 Task: Open a blank sheet, save the file as 'qualification' Insert a table '2 by 3' In first column, add headers, 'Movie, Genre'. Under first header add  Inception, The Avengers. Under second header add  Thriller, Action. Change table style to  'Black '
Action: Mouse moved to (158, 213)
Screenshot: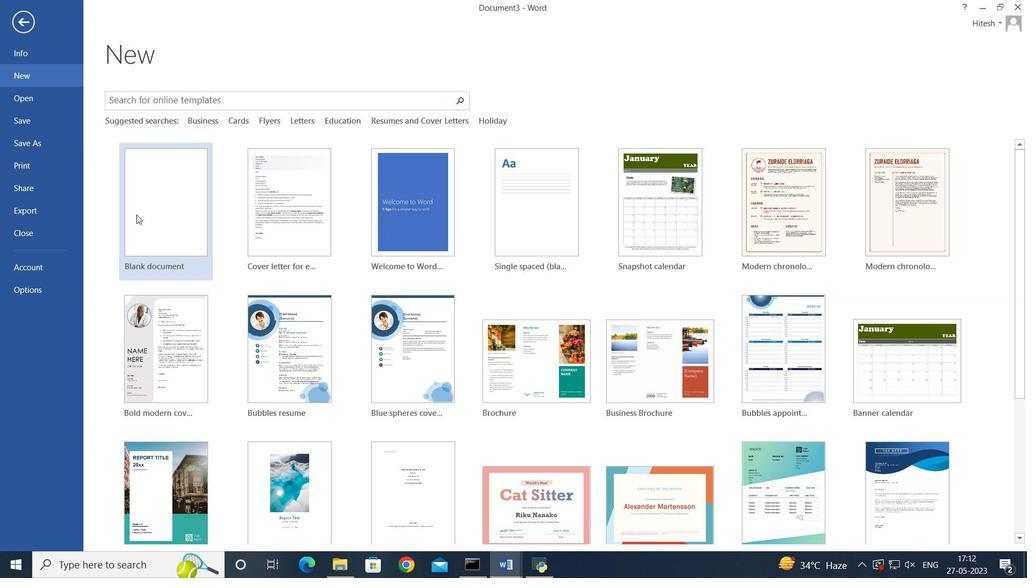 
Action: Mouse pressed left at (158, 213)
Screenshot: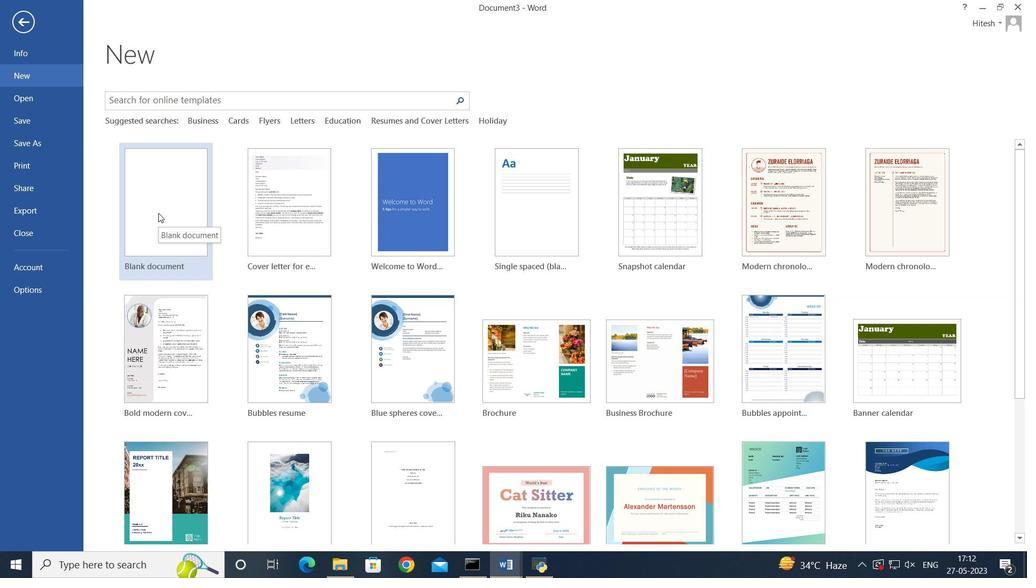 
Action: Mouse moved to (8, 20)
Screenshot: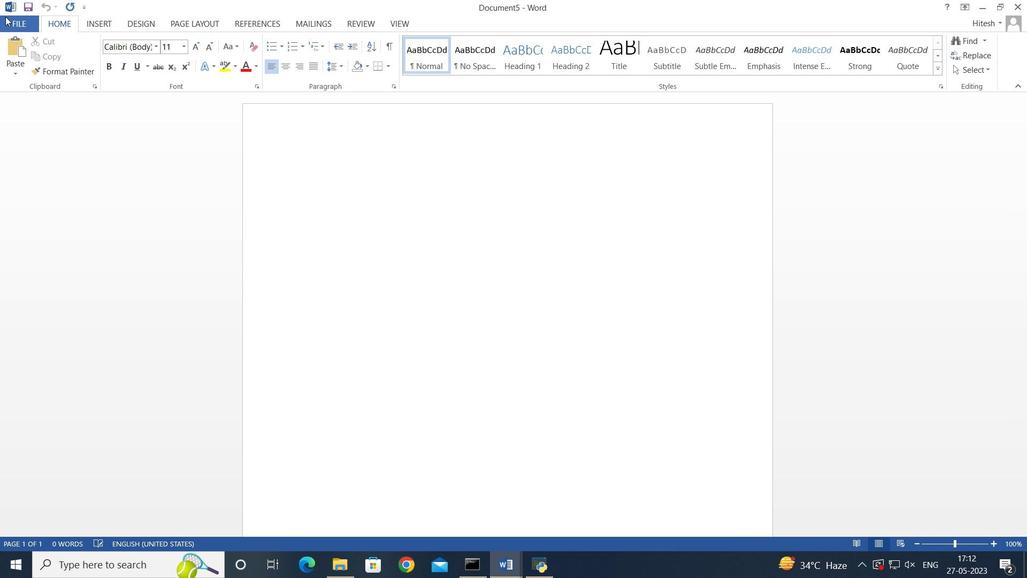 
Action: Mouse pressed left at (8, 20)
Screenshot: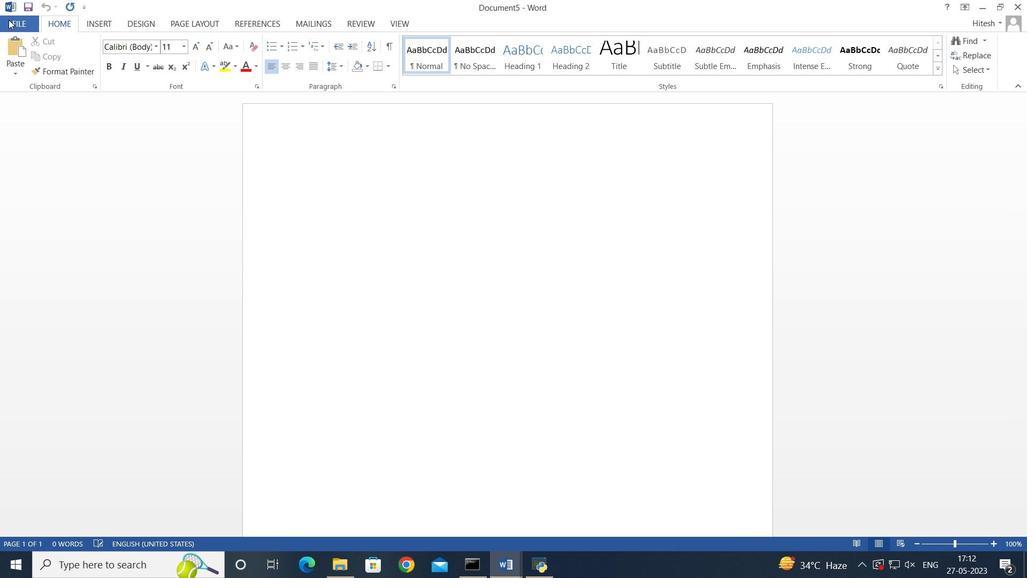 
Action: Mouse moved to (44, 128)
Screenshot: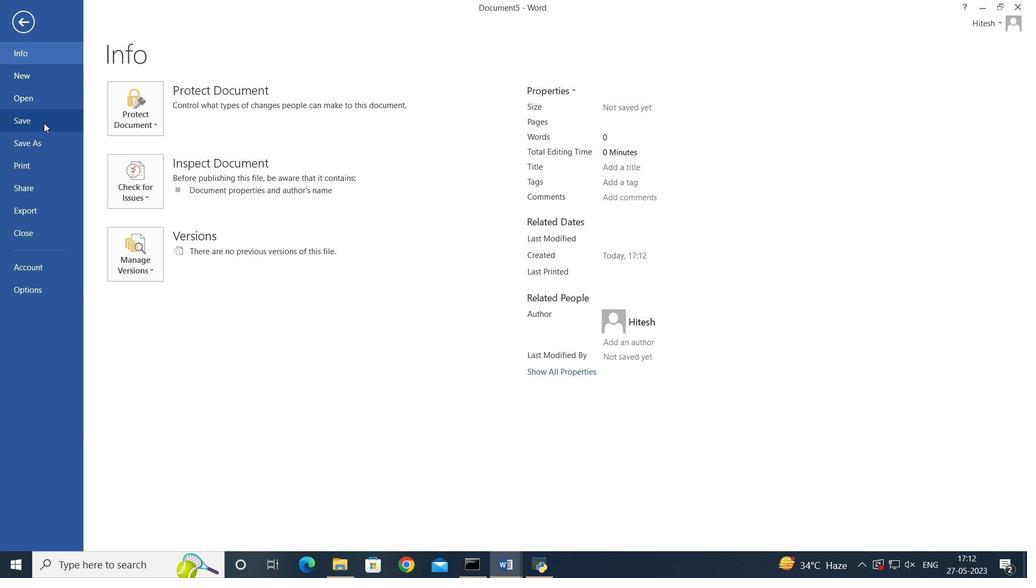 
Action: Mouse pressed left at (44, 128)
Screenshot: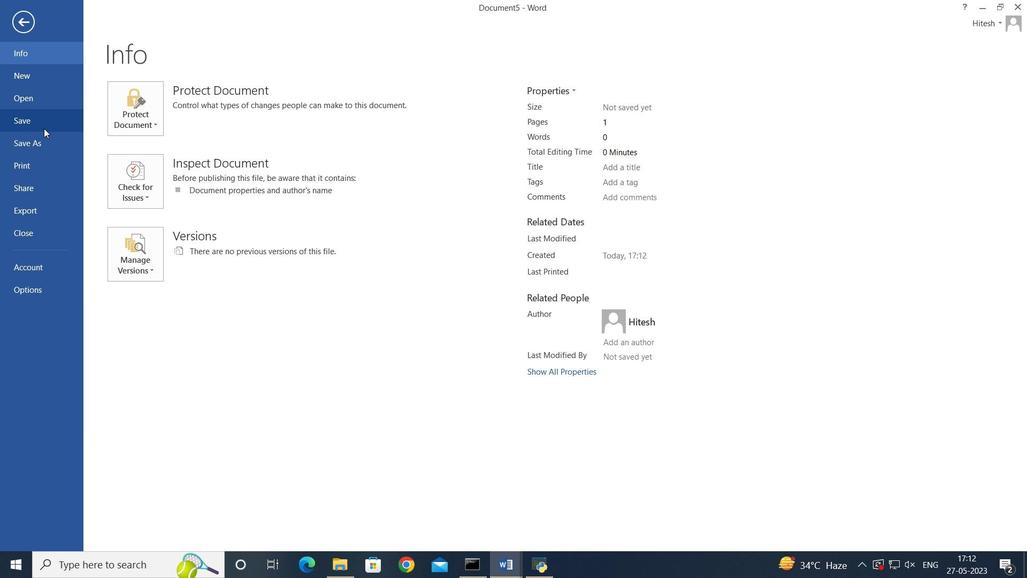 
Action: Mouse moved to (337, 137)
Screenshot: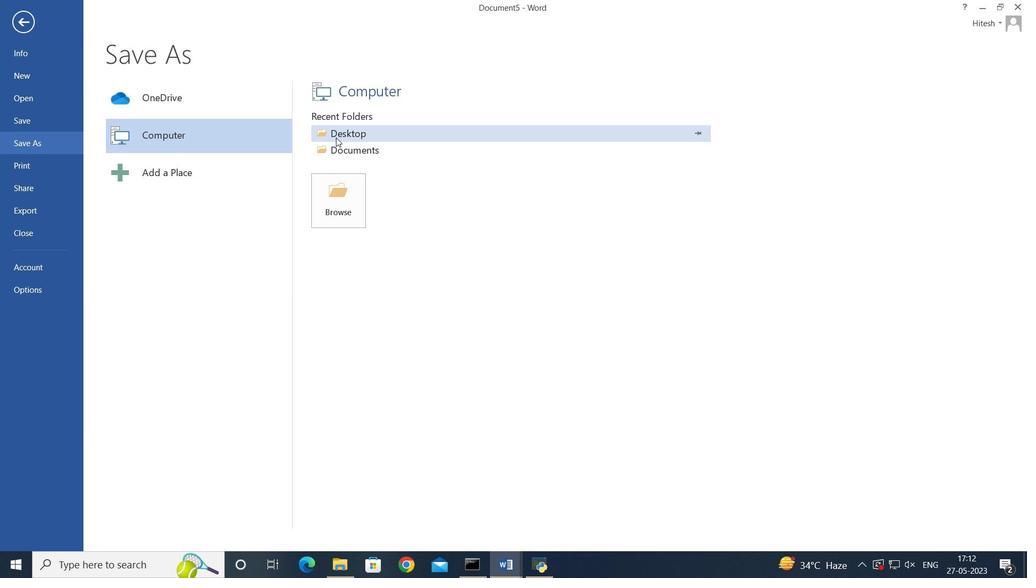 
Action: Mouse pressed left at (337, 137)
Screenshot: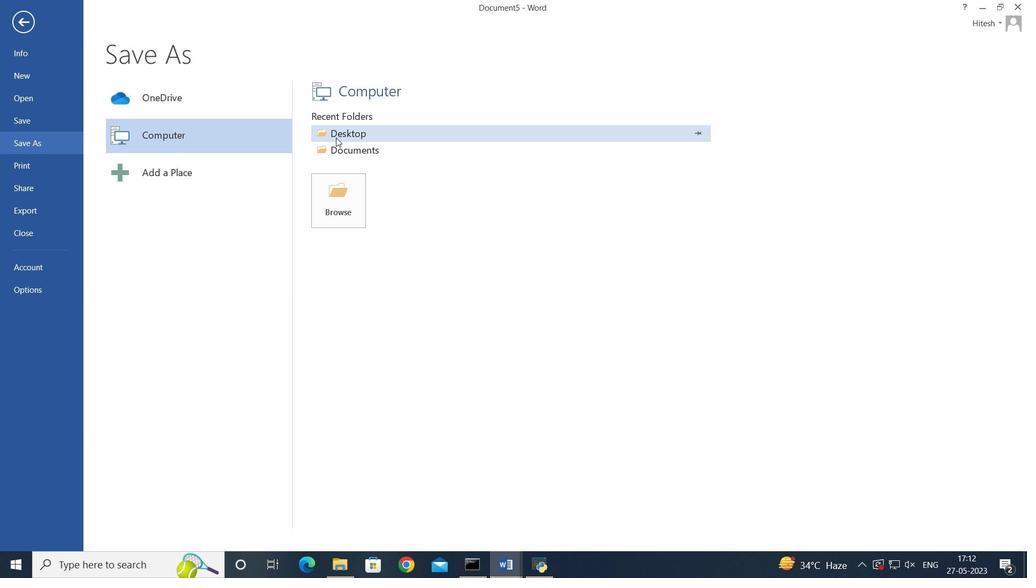 
Action: Mouse moved to (333, 226)
Screenshot: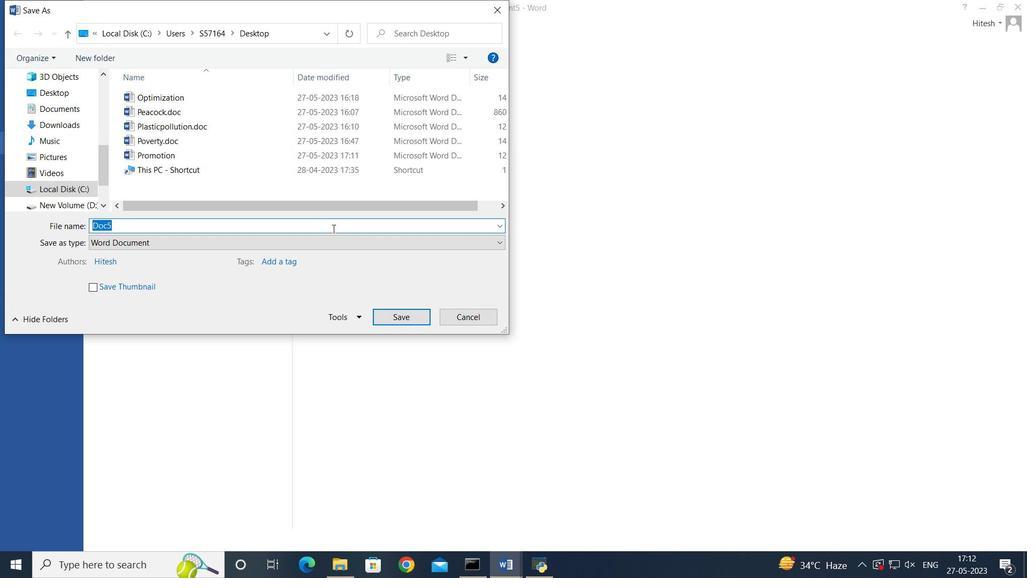 
Action: Mouse pressed left at (333, 226)
Screenshot: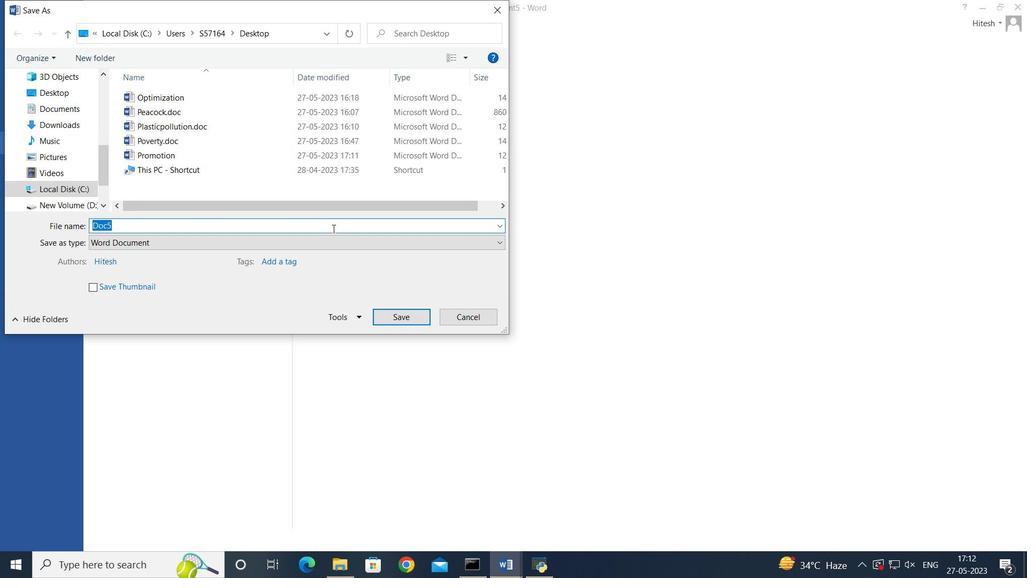
Action: Mouse moved to (333, 226)
Screenshot: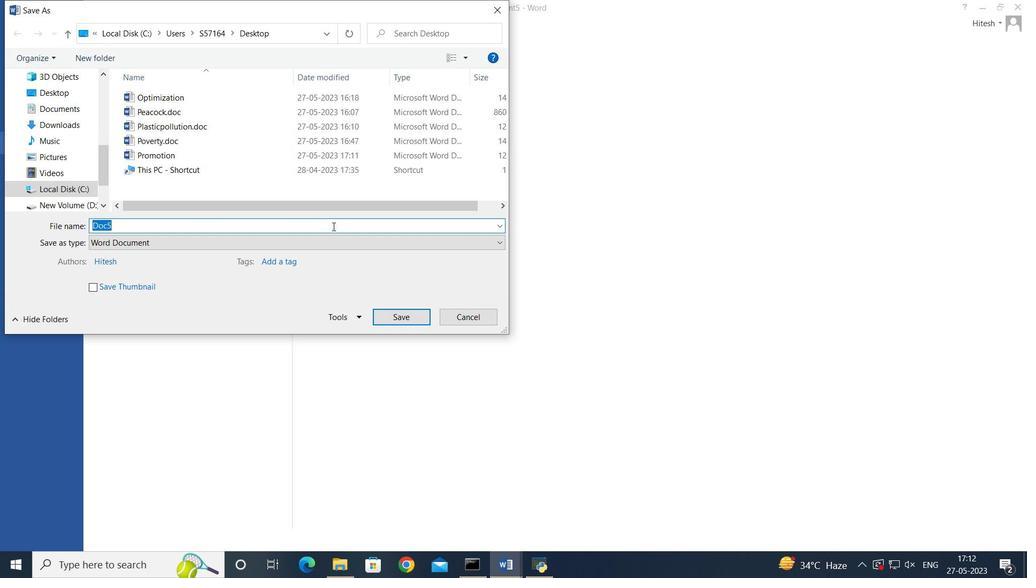 
Action: Key pressed <Key.backspace><Key.backspace><Key.backspace><Key.backspace><Key.backspace><Key.backspace><Key.backspace><Key.backspace><Key.shift>Qualification<Key.space><Key.enter>
Screenshot: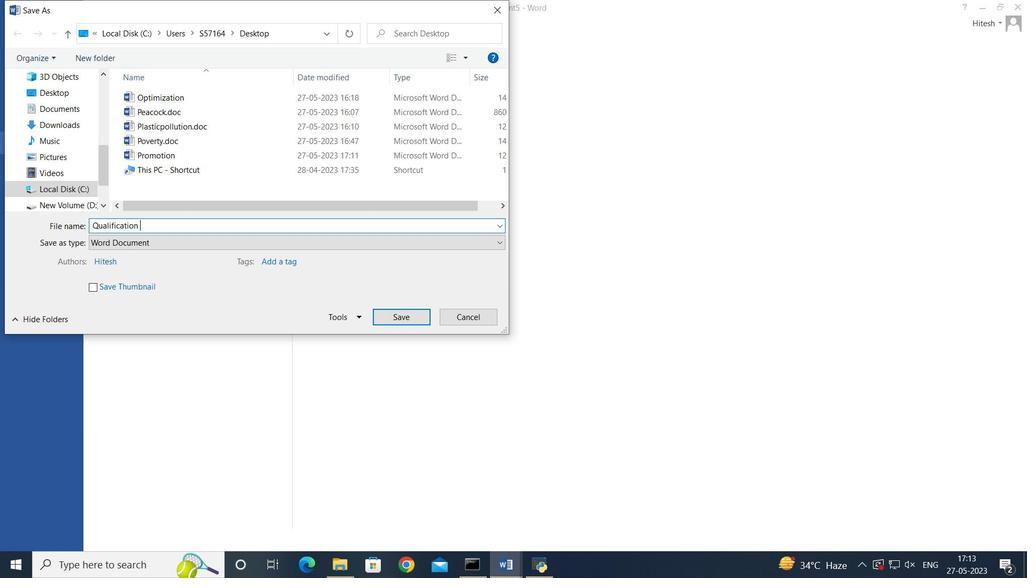 
Action: Mouse moved to (94, 20)
Screenshot: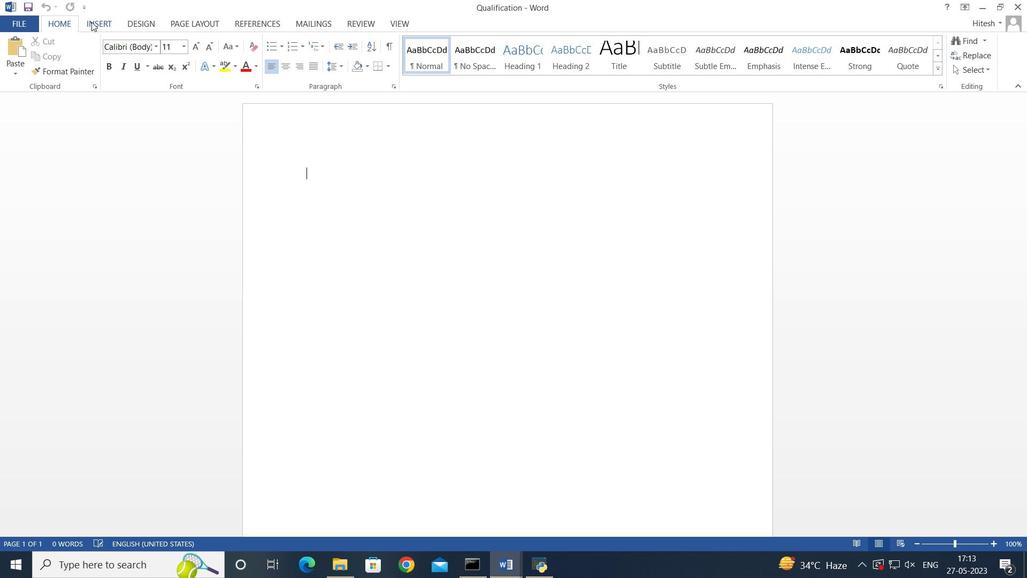 
Action: Mouse pressed left at (94, 20)
Screenshot: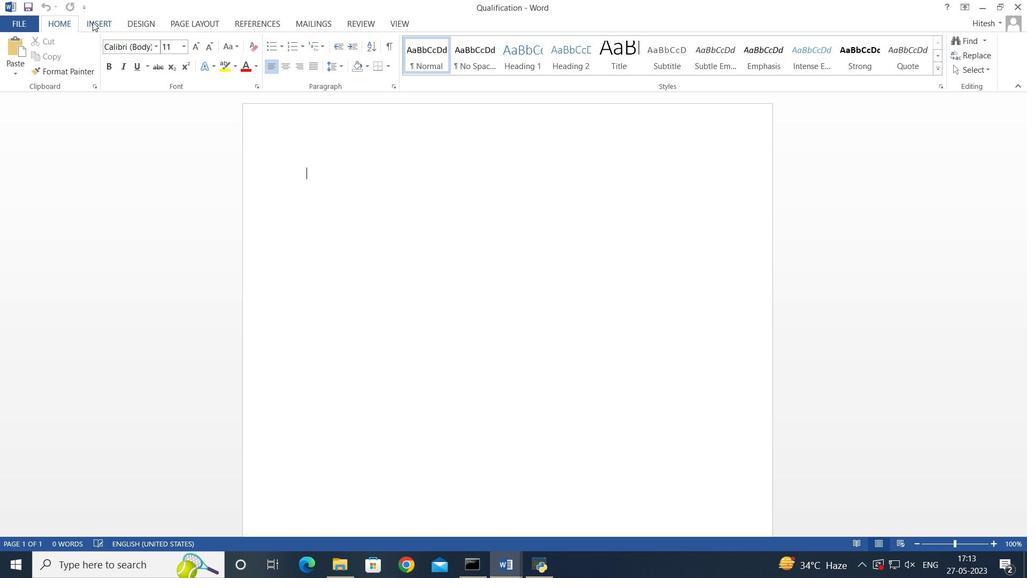
Action: Mouse moved to (103, 70)
Screenshot: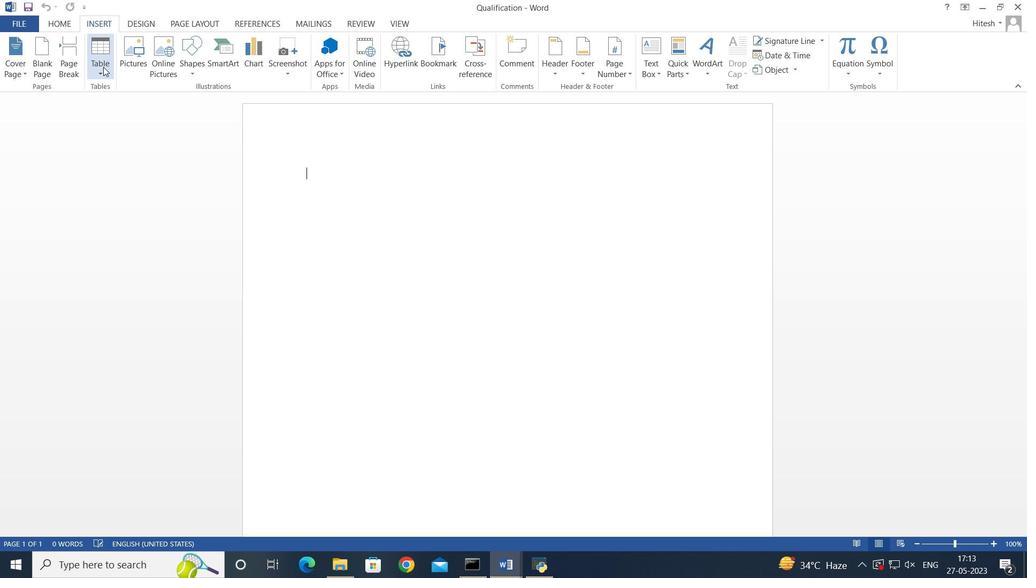 
Action: Mouse pressed left at (103, 70)
Screenshot: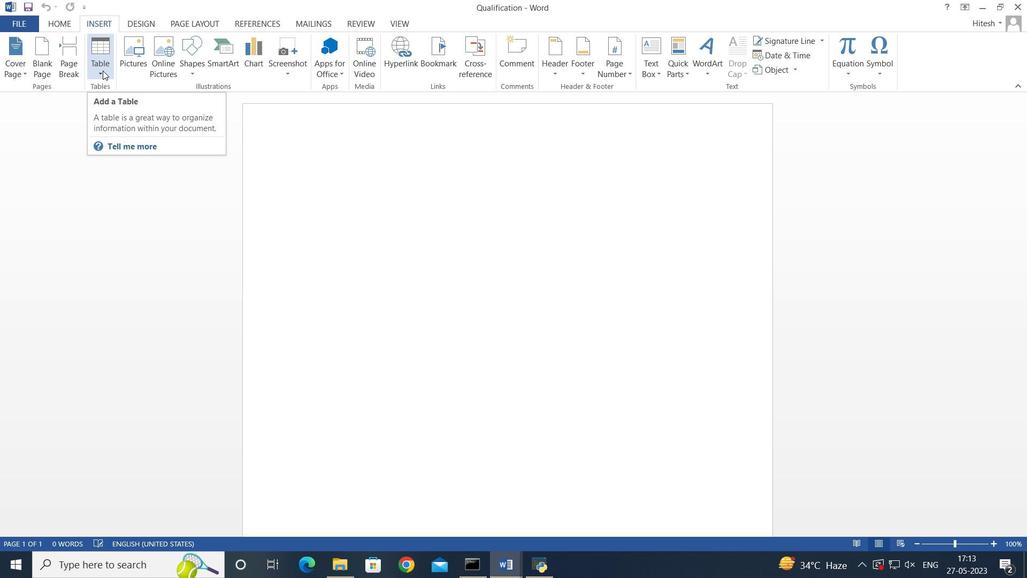 
Action: Mouse moved to (109, 136)
Screenshot: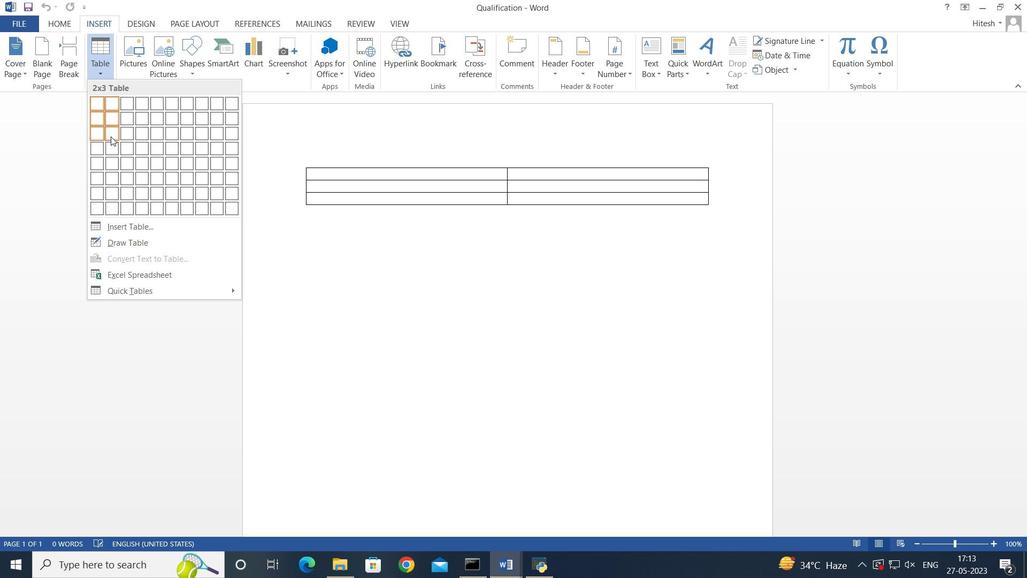 
Action: Mouse pressed left at (109, 136)
Screenshot: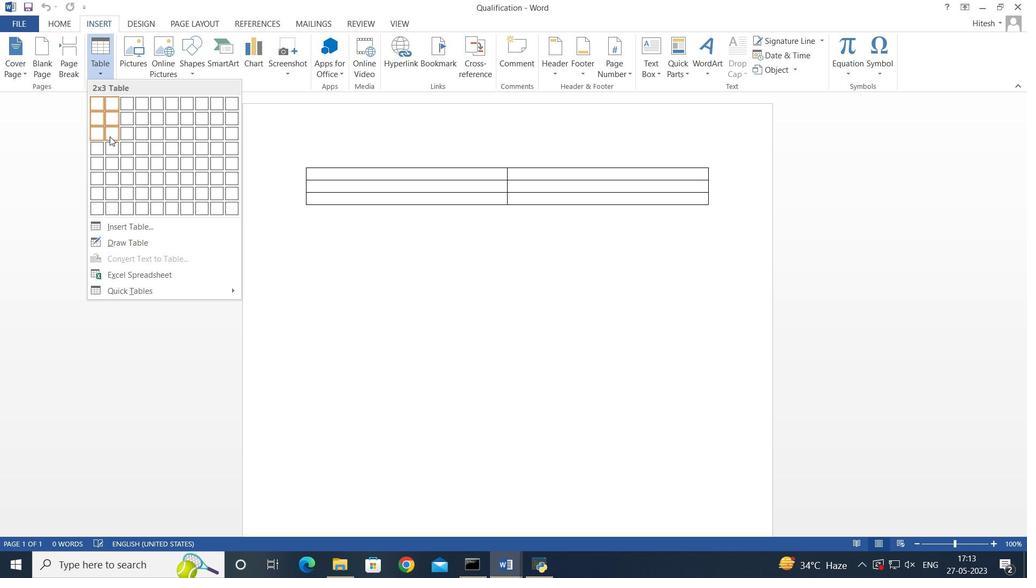 
Action: Mouse moved to (336, 257)
Screenshot: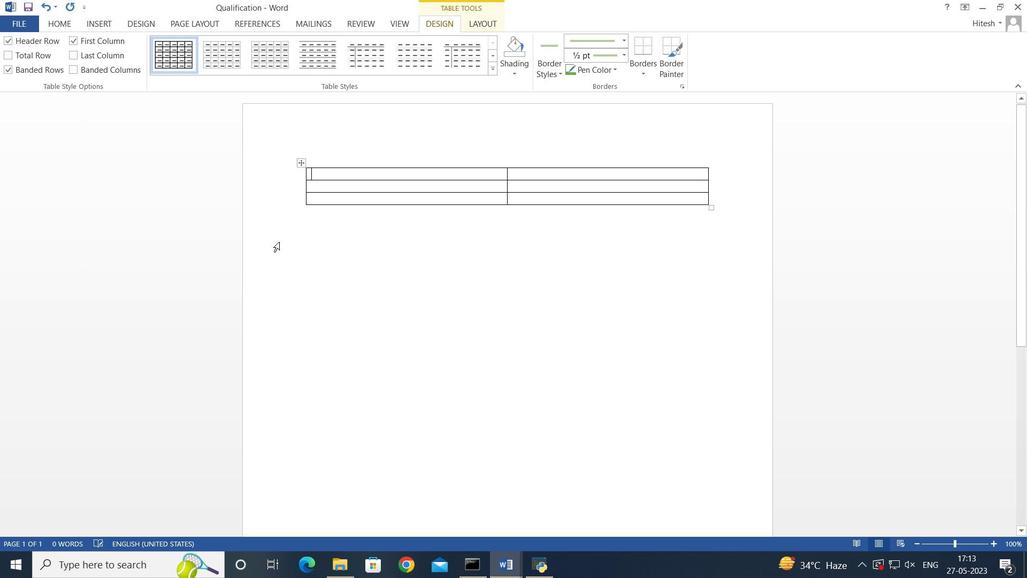 
Action: Mouse pressed left at (336, 257)
Screenshot: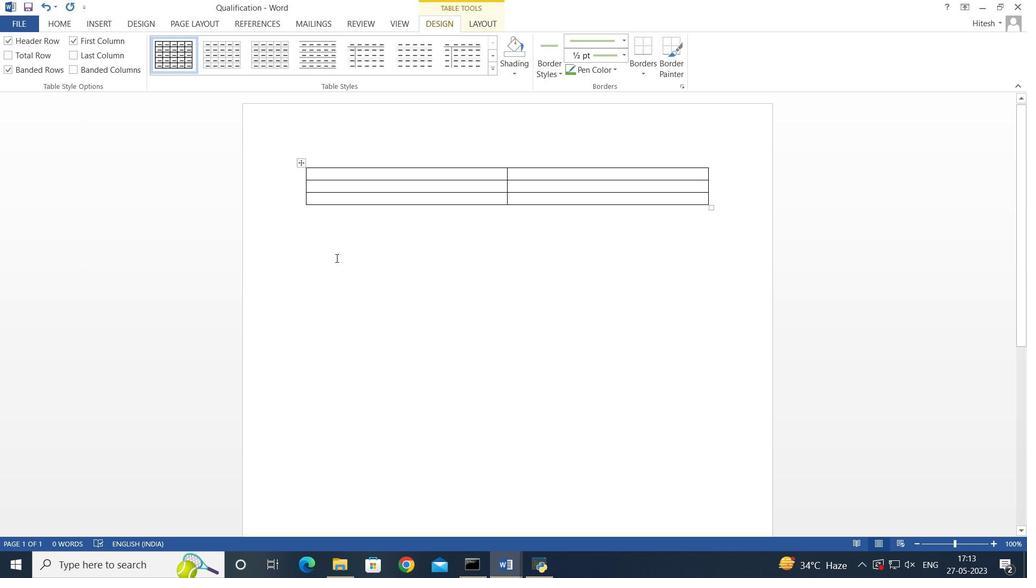 
Action: Mouse moved to (353, 175)
Screenshot: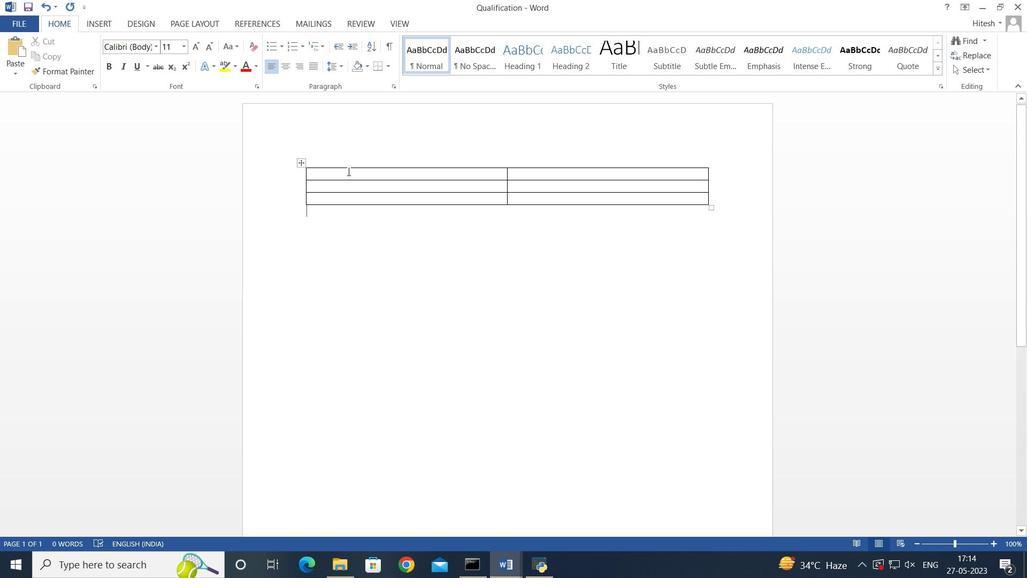 
Action: Mouse pressed left at (353, 175)
Screenshot: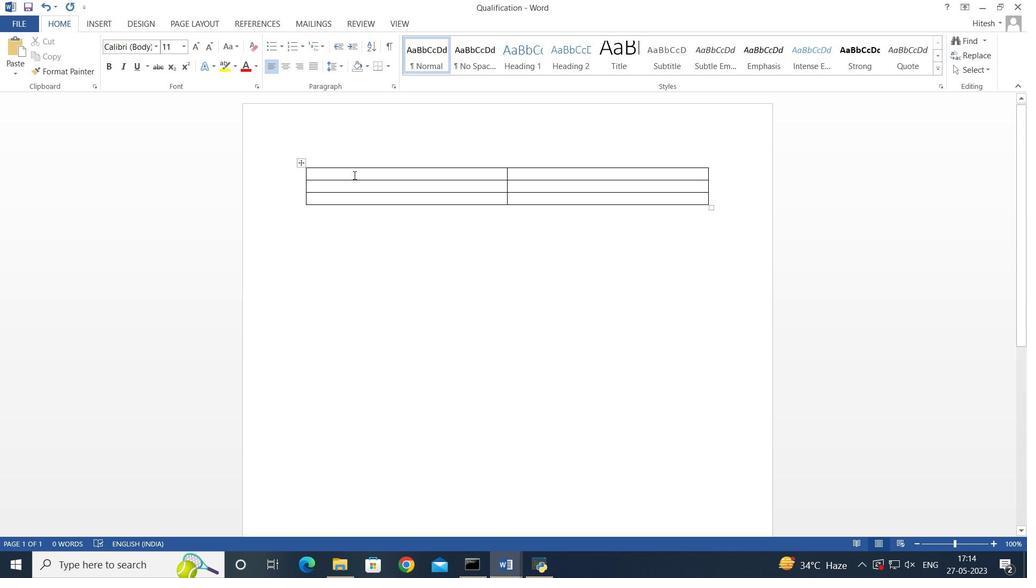 
Action: Key pressed <Key.shift>Movie<Key.space>
Screenshot: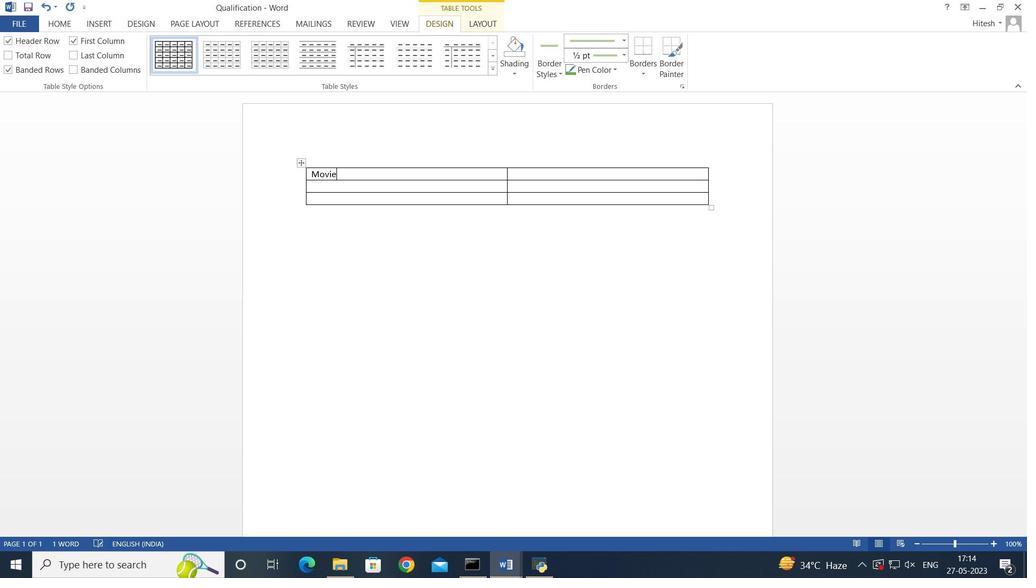
Action: Mouse moved to (389, 186)
Screenshot: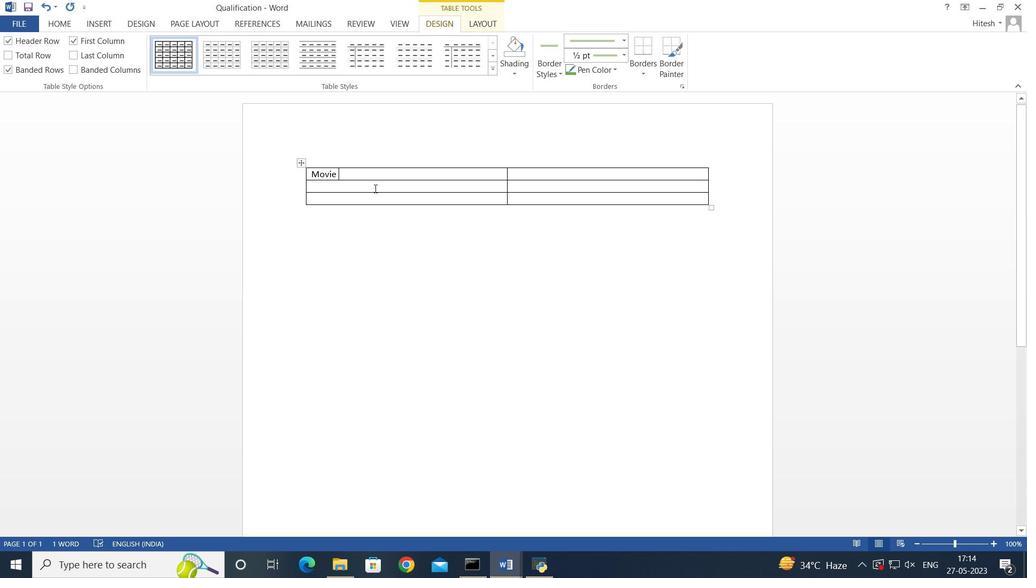 
Action: Mouse pressed left at (389, 186)
Screenshot: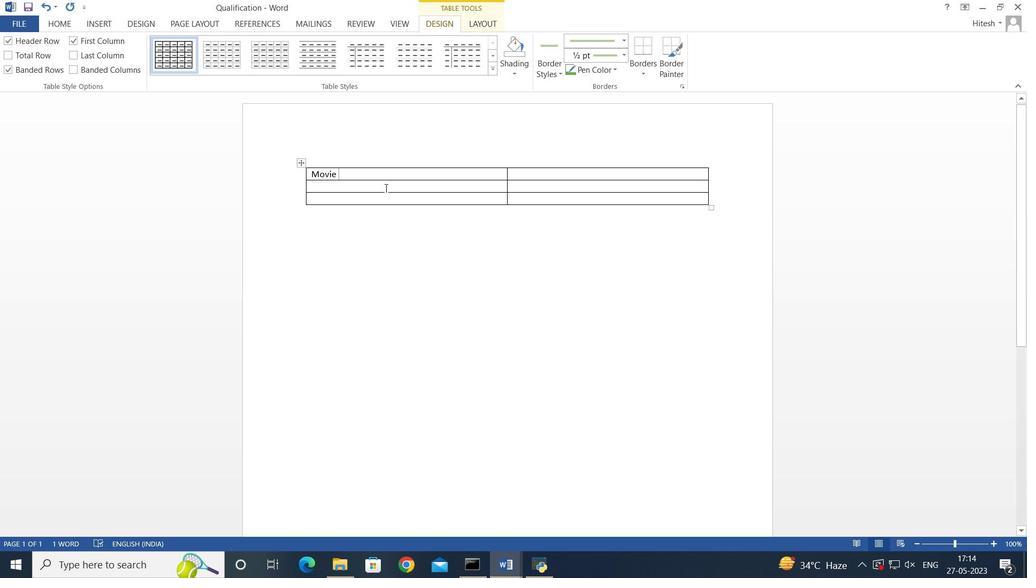 
Action: Mouse moved to (383, 198)
Screenshot: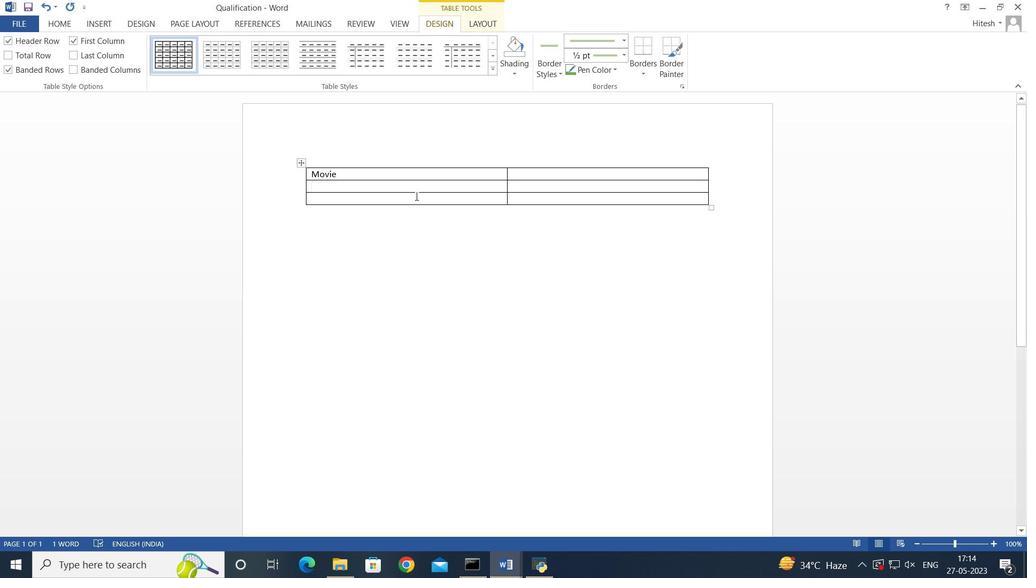 
Action: Mouse pressed left at (383, 198)
Screenshot: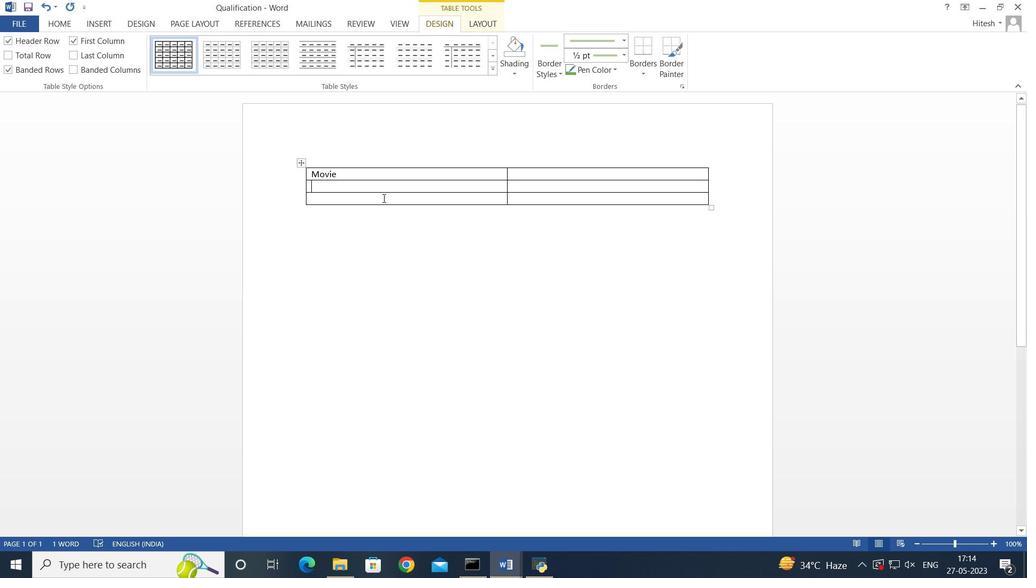 
Action: Mouse moved to (362, 186)
Screenshot: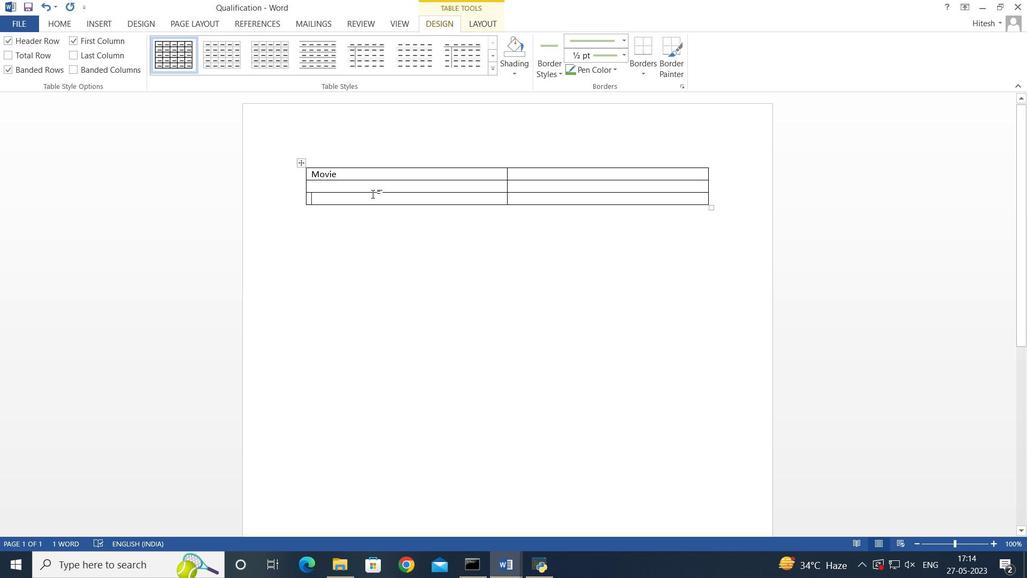
Action: Mouse pressed left at (362, 186)
Screenshot: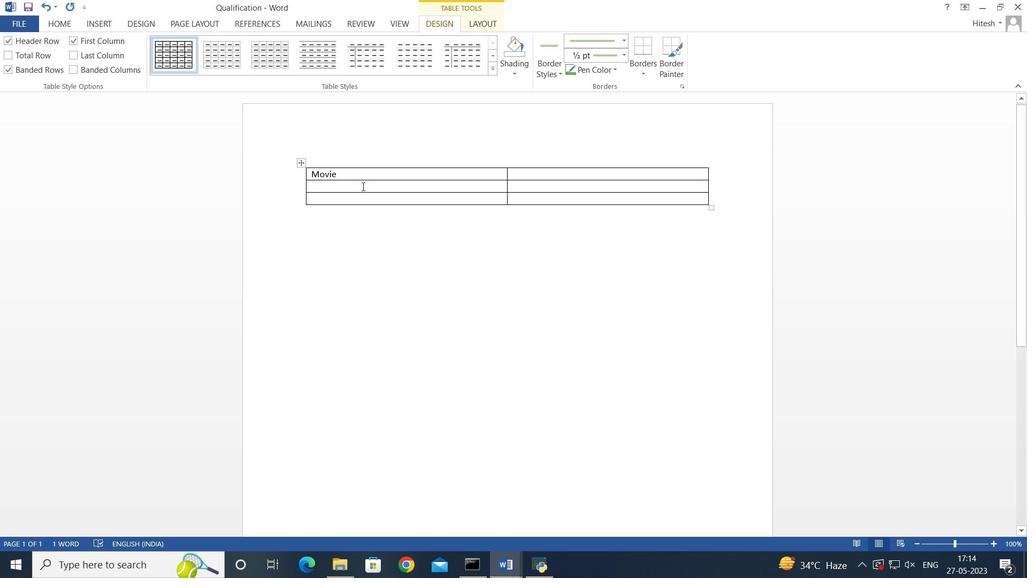 
Action: Mouse moved to (365, 168)
Screenshot: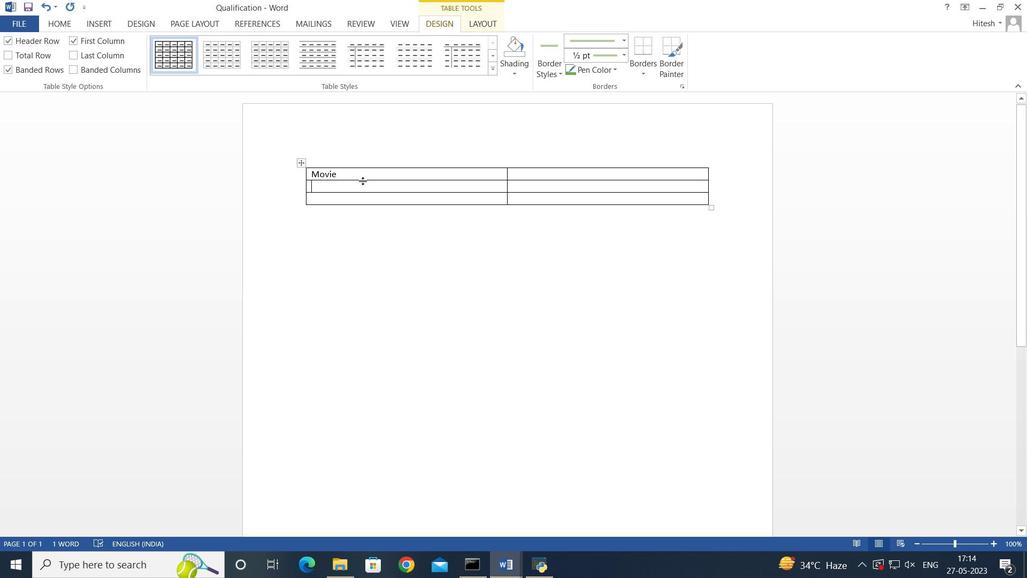 
Action: Mouse pressed left at (365, 168)
Screenshot: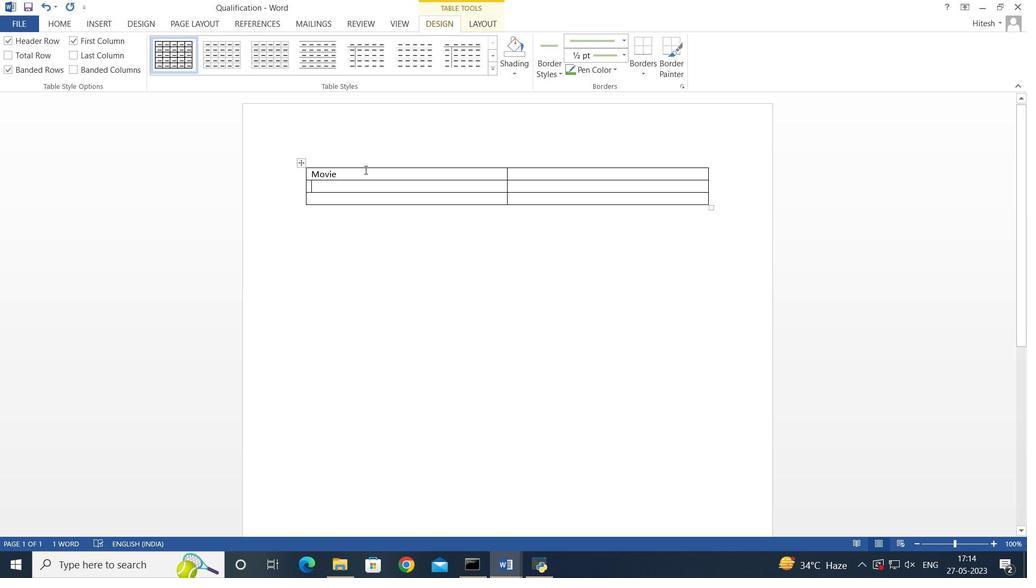 
Action: Mouse moved to (363, 244)
Screenshot: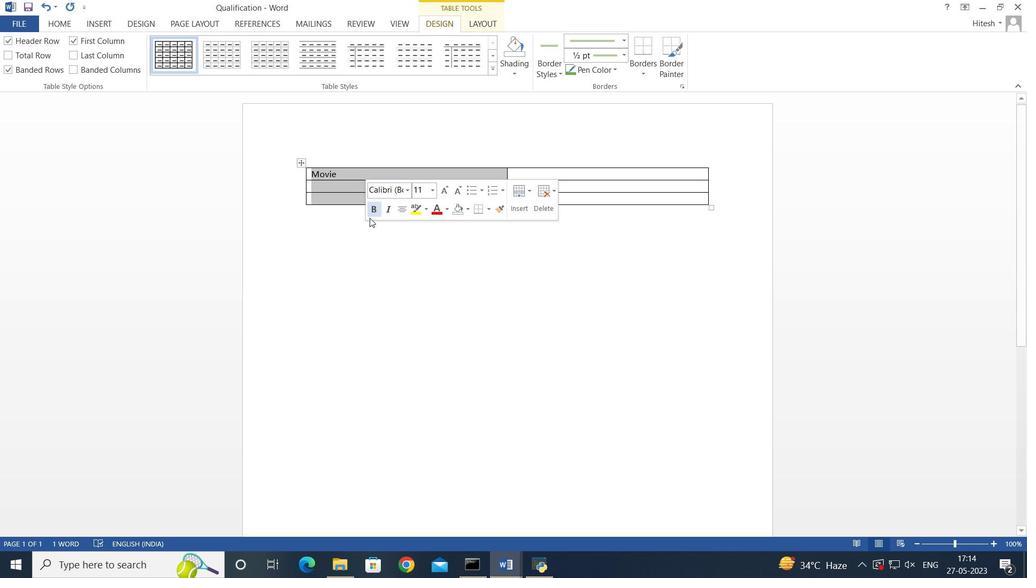 
Action: Mouse pressed left at (363, 244)
Screenshot: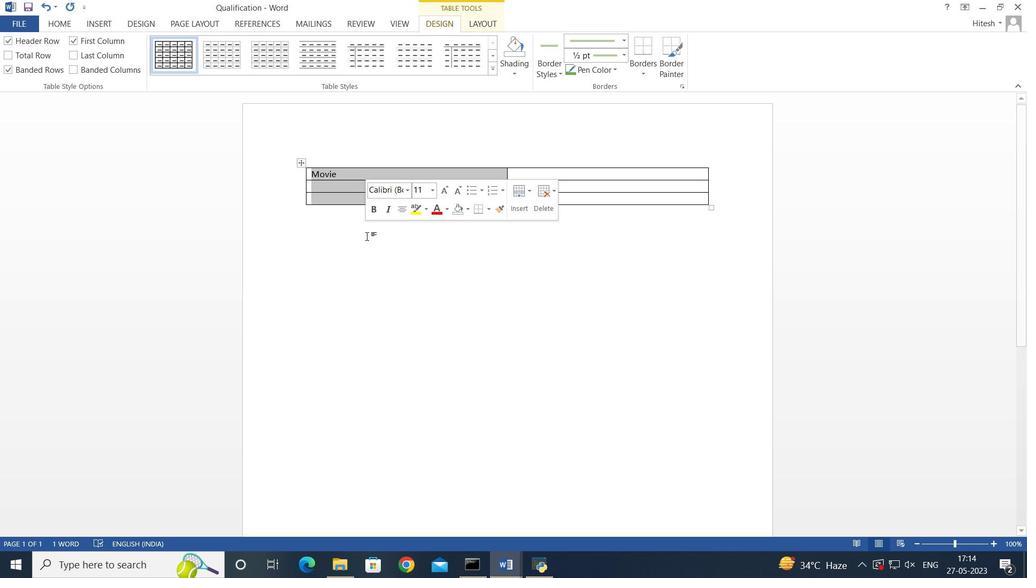 
Action: Mouse moved to (358, 174)
Screenshot: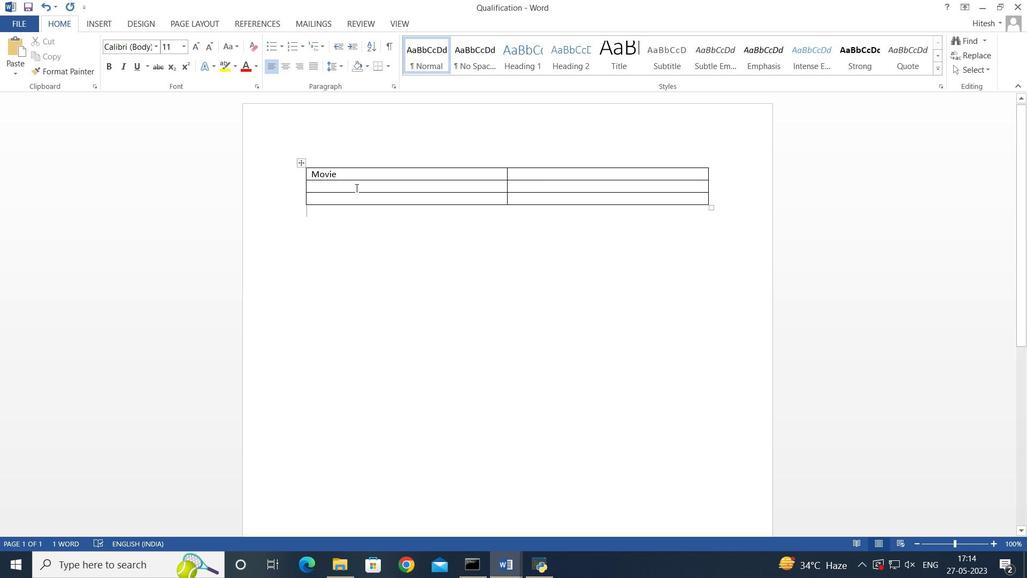 
Action: Mouse pressed left at (358, 174)
Screenshot: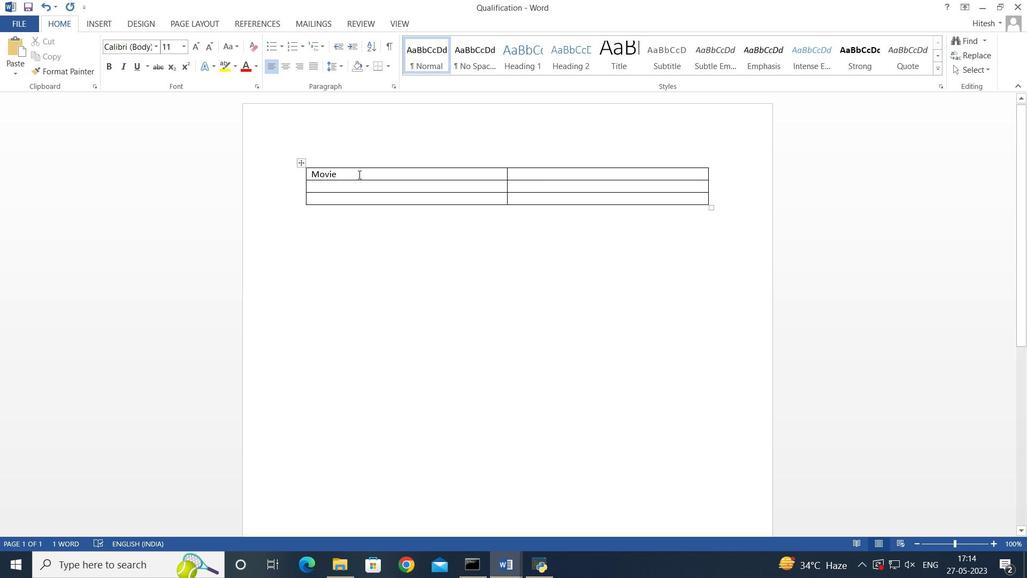 
Action: Key pressed <Key.backspace>,<Key.space><Key.shift><Key.shift>Genre<Key.space>
Screenshot: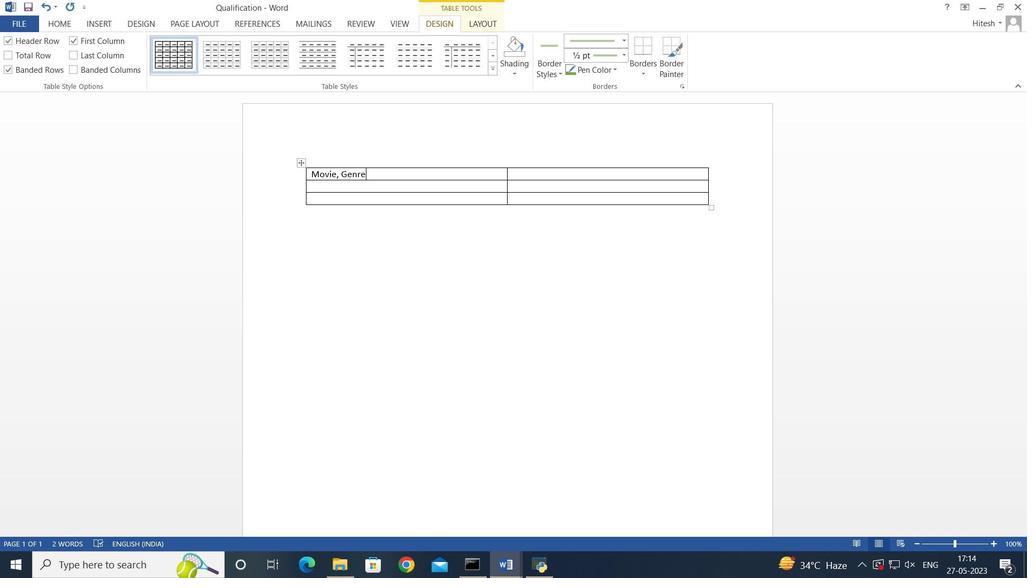 
Action: Mouse moved to (360, 180)
Screenshot: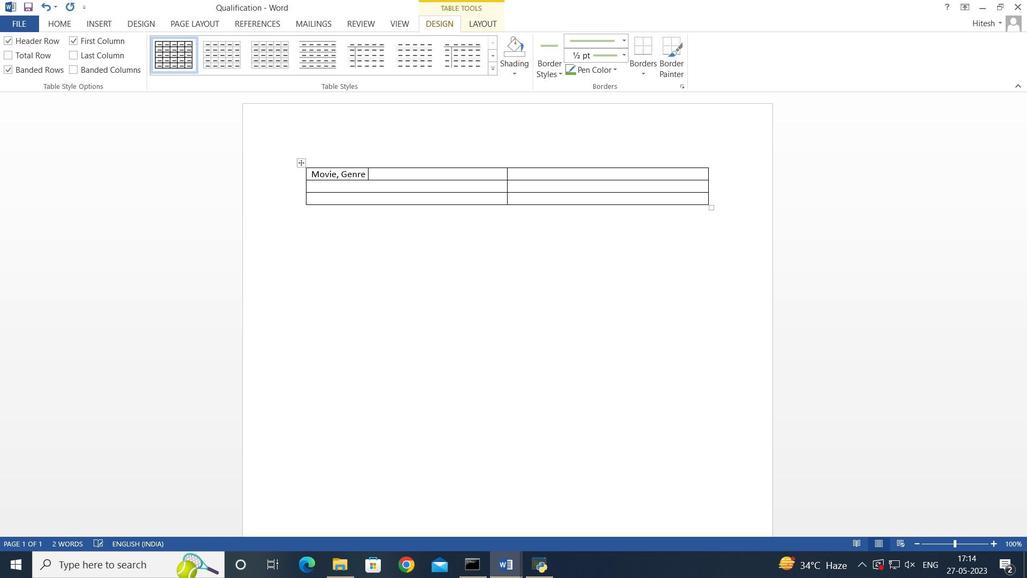 
Action: Mouse pressed left at (360, 180)
Screenshot: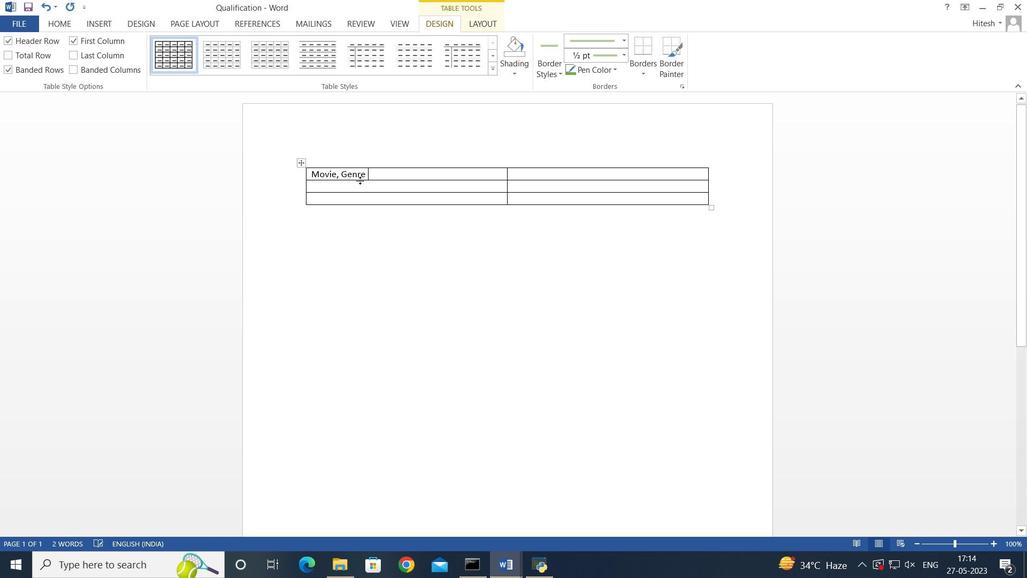 
Action: Mouse moved to (365, 183)
Screenshot: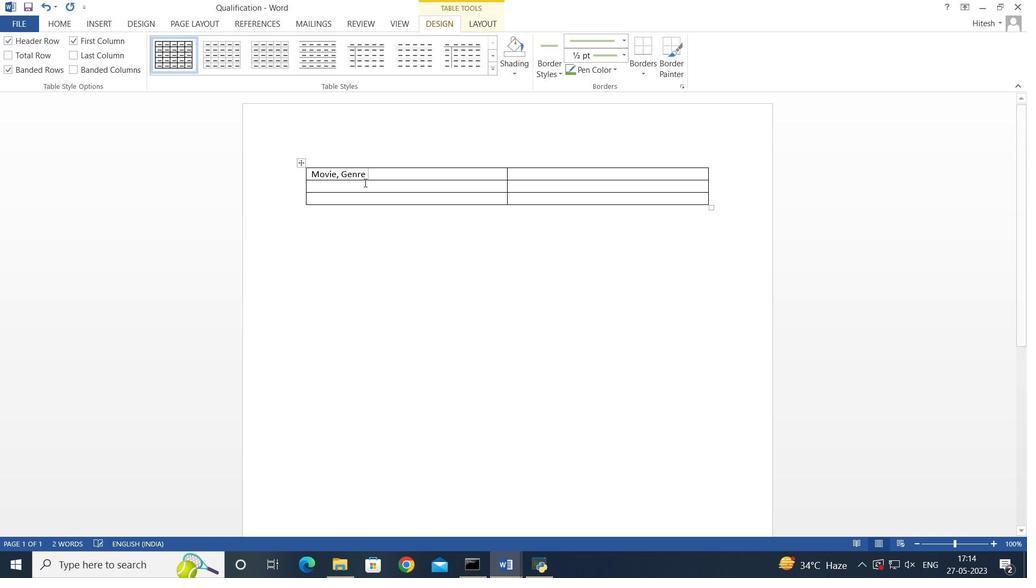 
Action: Mouse pressed left at (365, 183)
Screenshot: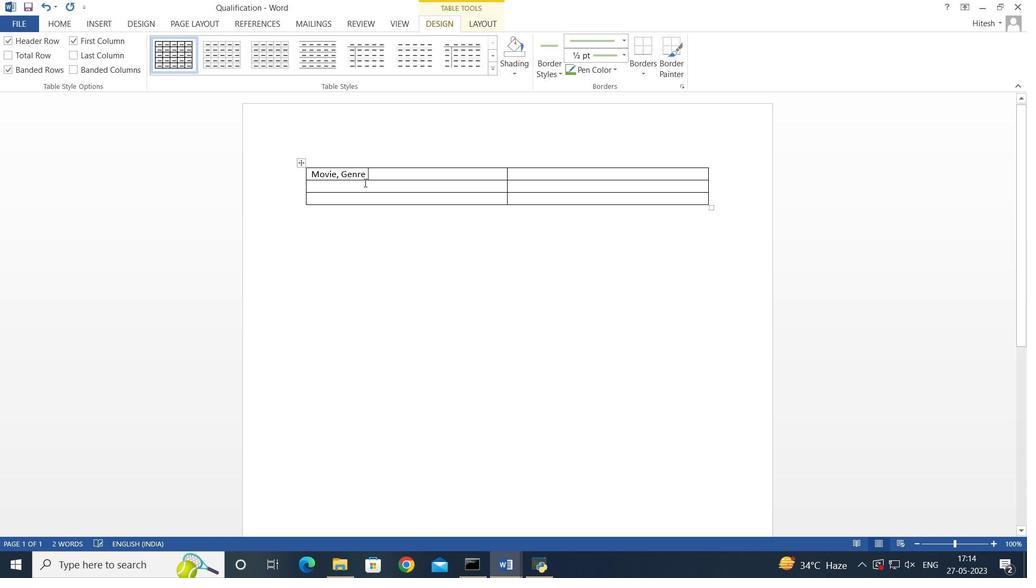 
Action: Mouse moved to (365, 186)
Screenshot: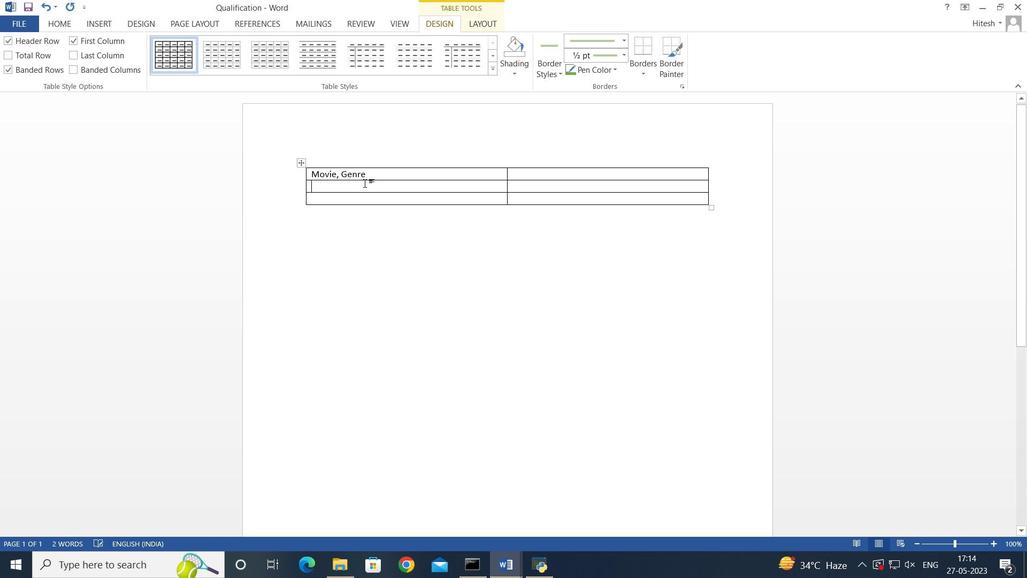 
Action: Key pressed <Key.shift>Inception<Key.backspace><Key.backspace><Key.backspace><Key.backspace><Key.backspace><Key.backspace><Key.backspace>
Screenshot: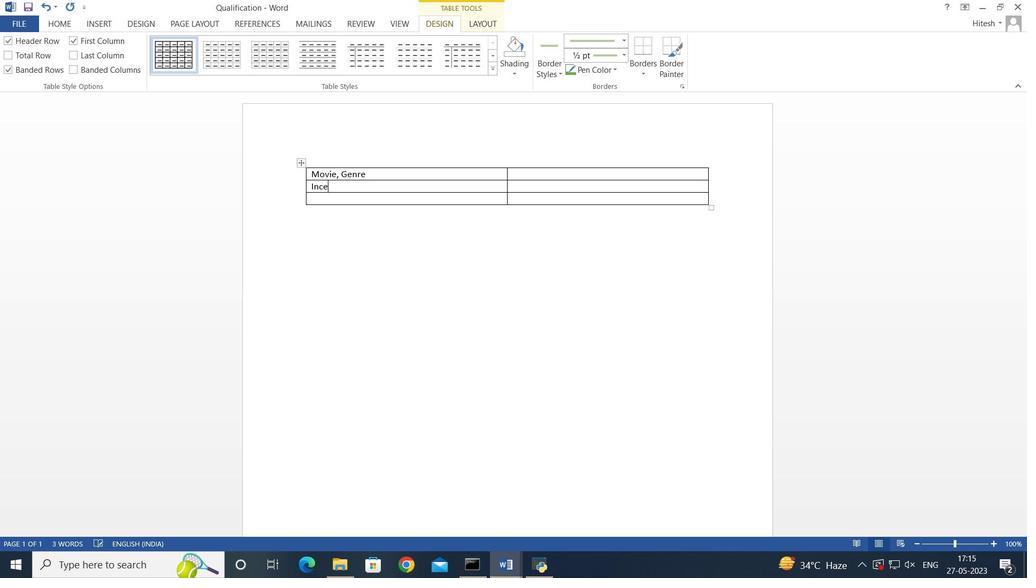 
Action: Mouse moved to (353, 185)
Screenshot: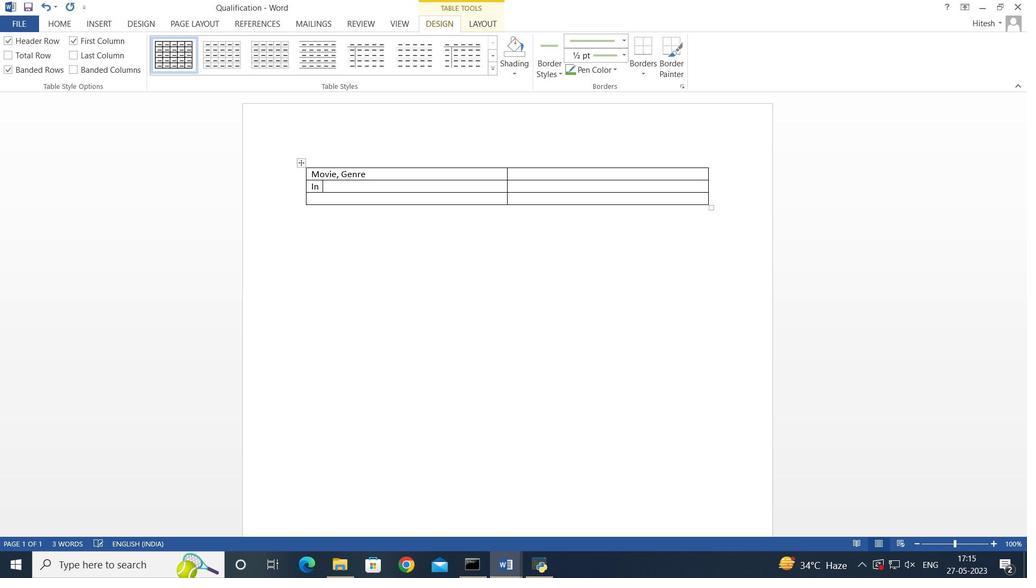 
Action: Key pressed <Key.backspace>
Screenshot: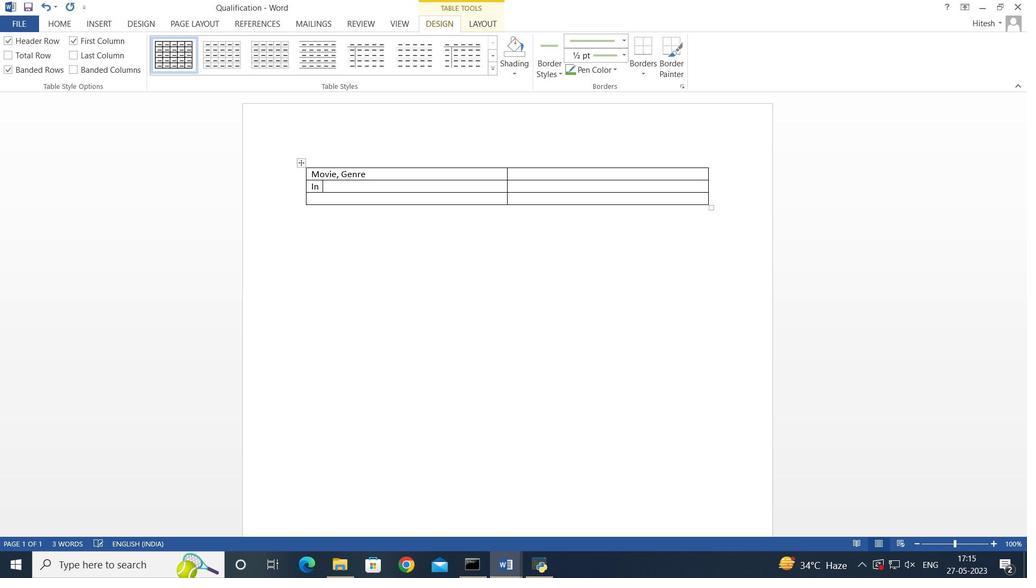 
Action: Mouse moved to (378, 173)
Screenshot: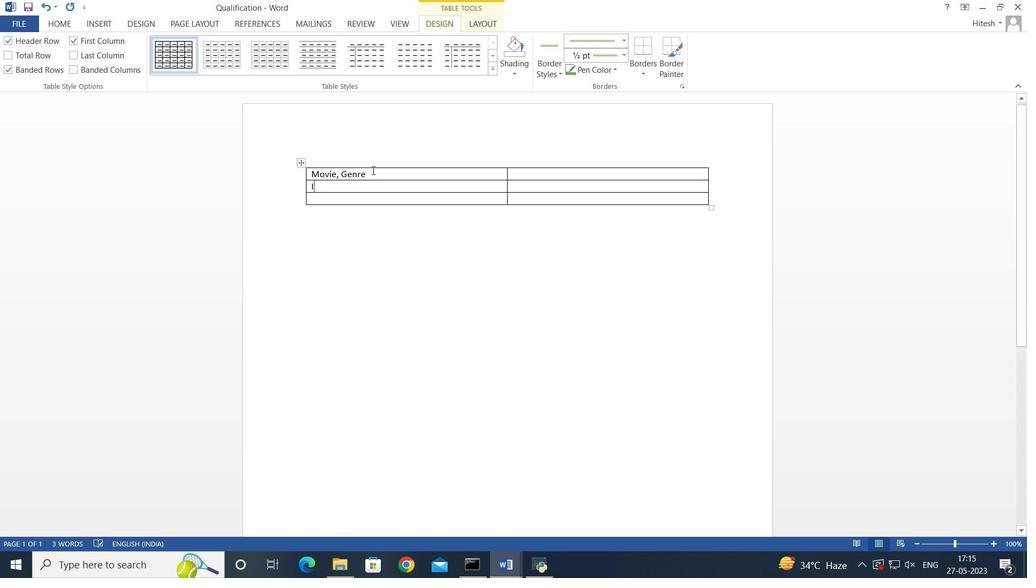 
Action: Mouse pressed left at (378, 173)
Screenshot: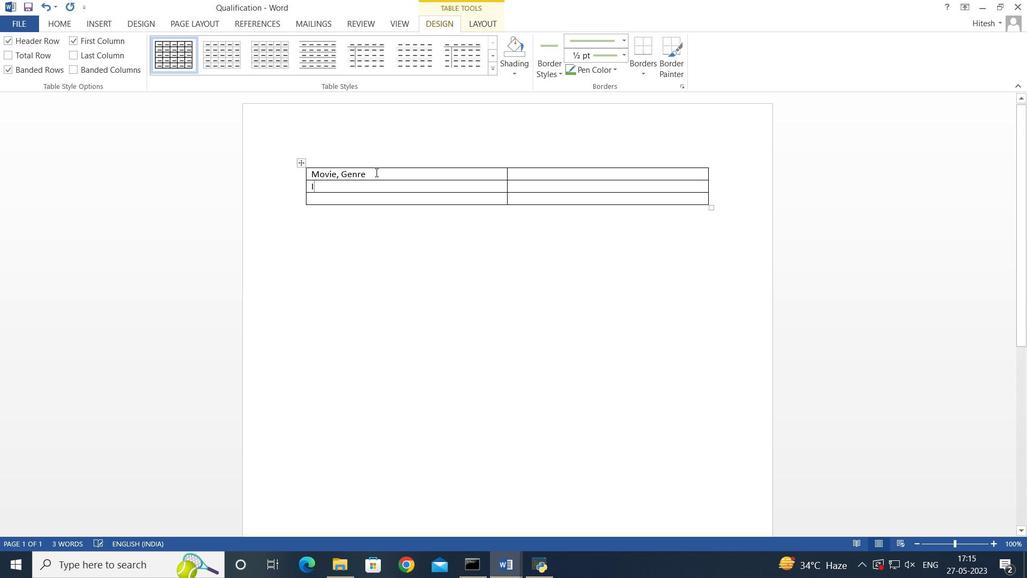 
Action: Mouse moved to (378, 173)
Screenshot: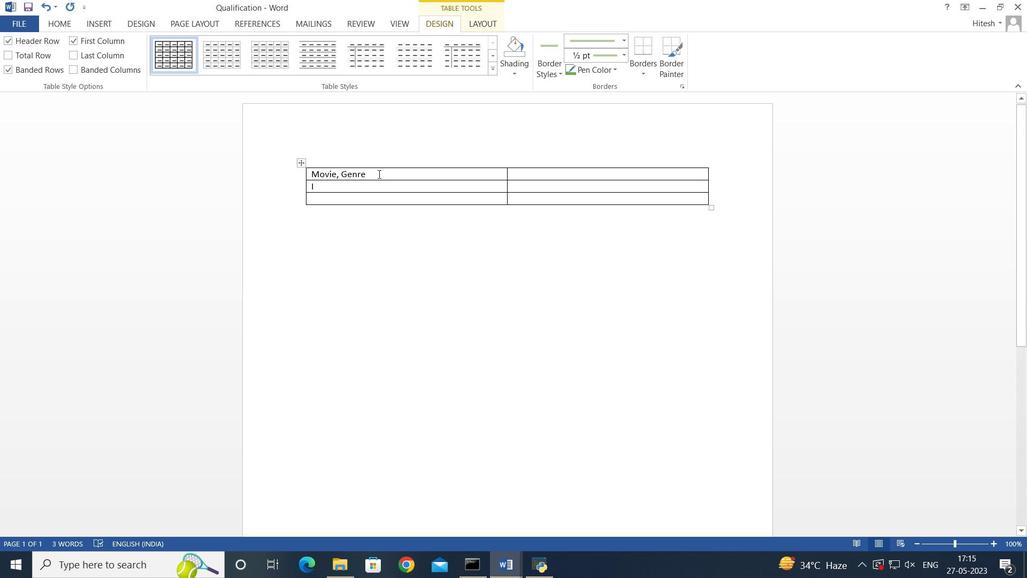 
Action: Key pressed <Key.backspace><Key.backspace><Key.backspace><Key.backspace><Key.backspace><Key.backspace><Key.backspace><Key.backspace>
Screenshot: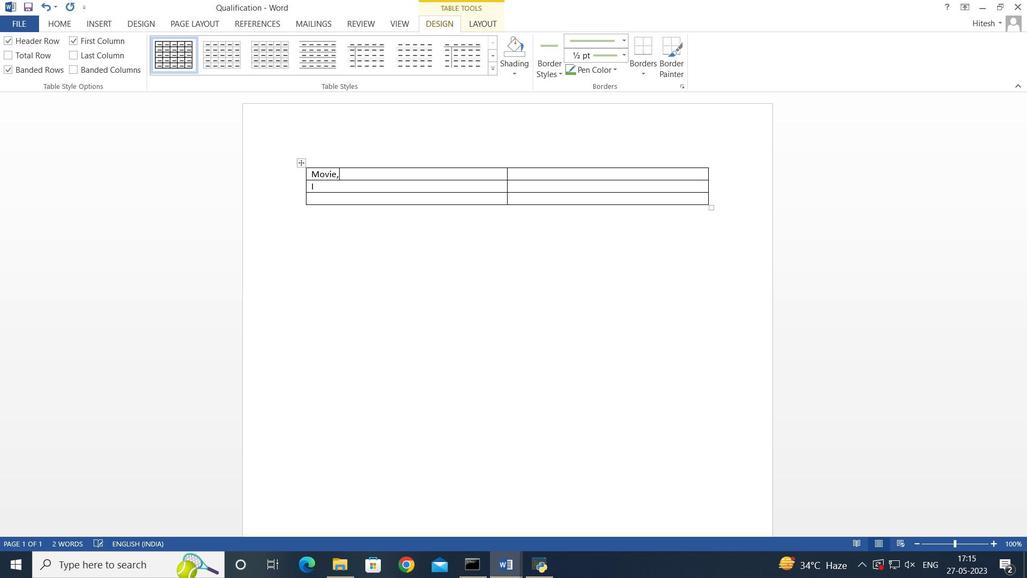 
Action: Mouse moved to (367, 186)
Screenshot: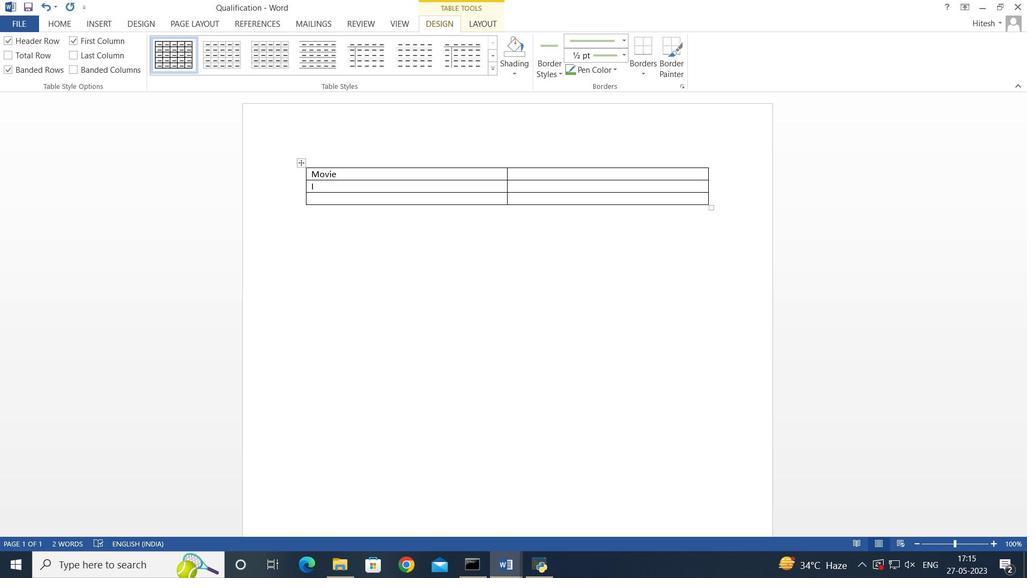
Action: Mouse pressed left at (367, 186)
Screenshot: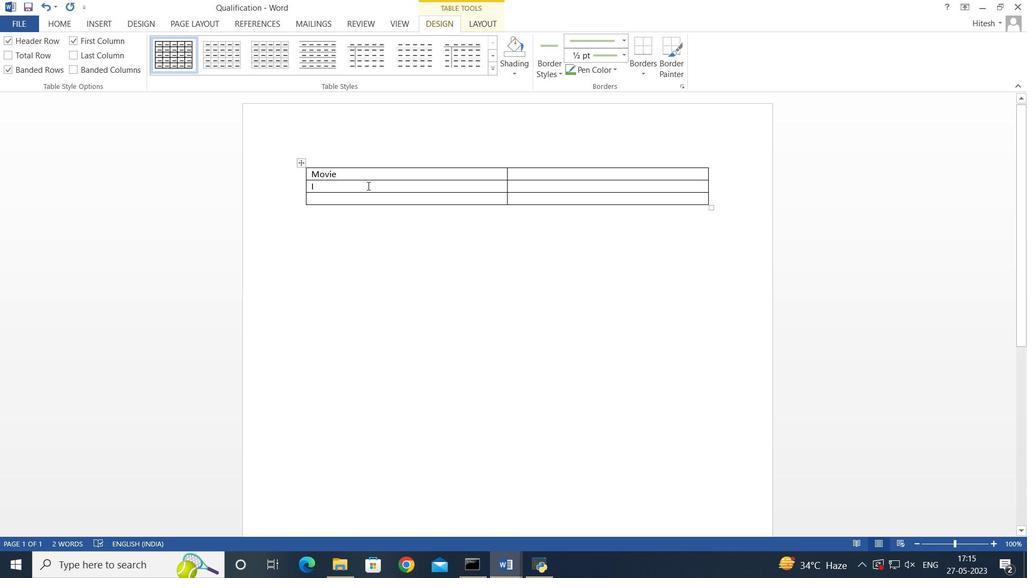 
Action: Key pressed <Key.backspace>
Screenshot: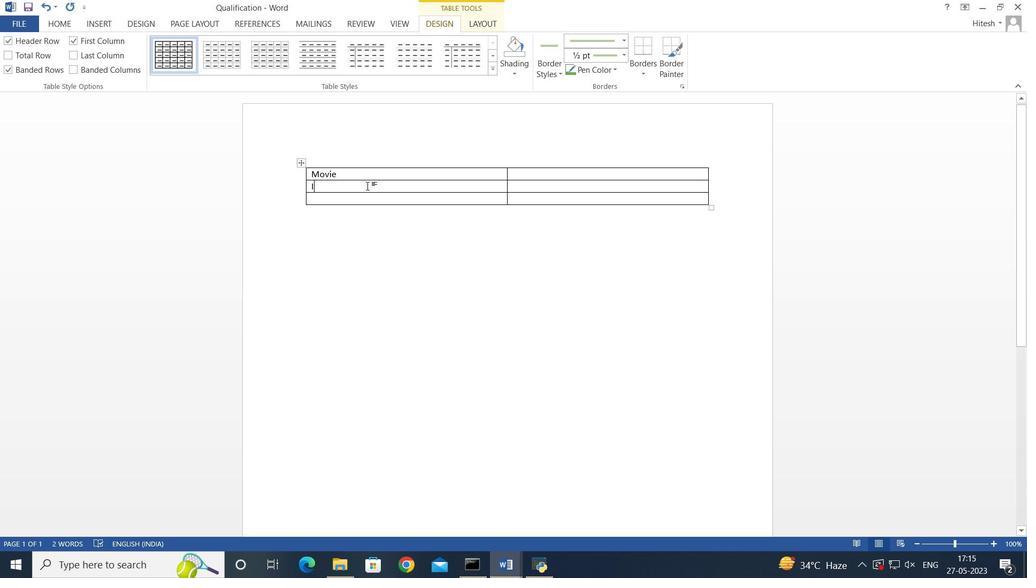 
Action: Mouse moved to (573, 175)
Screenshot: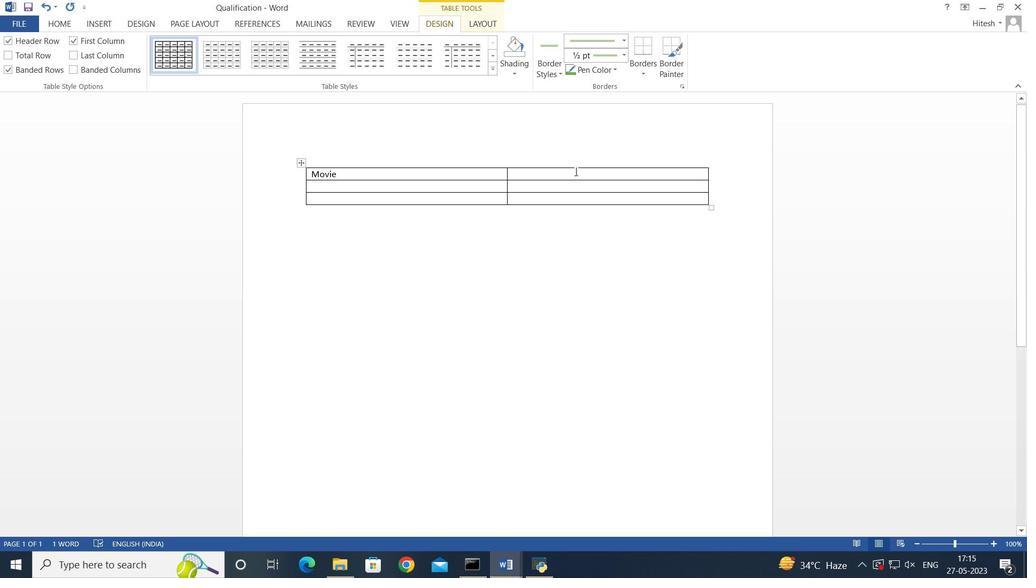 
Action: Mouse pressed left at (573, 175)
Screenshot: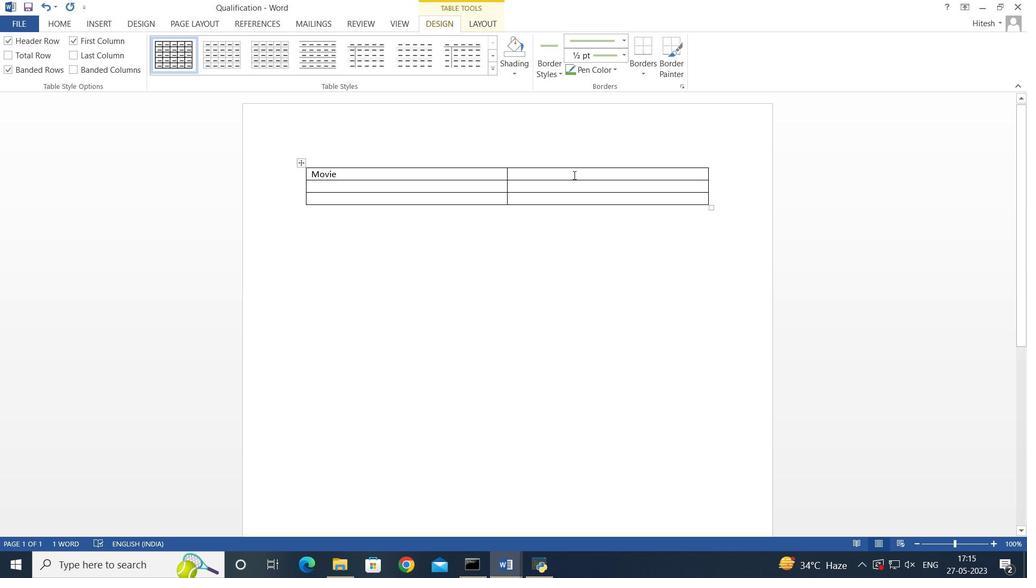 
Action: Key pressed <Key.shift>Genre
Screenshot: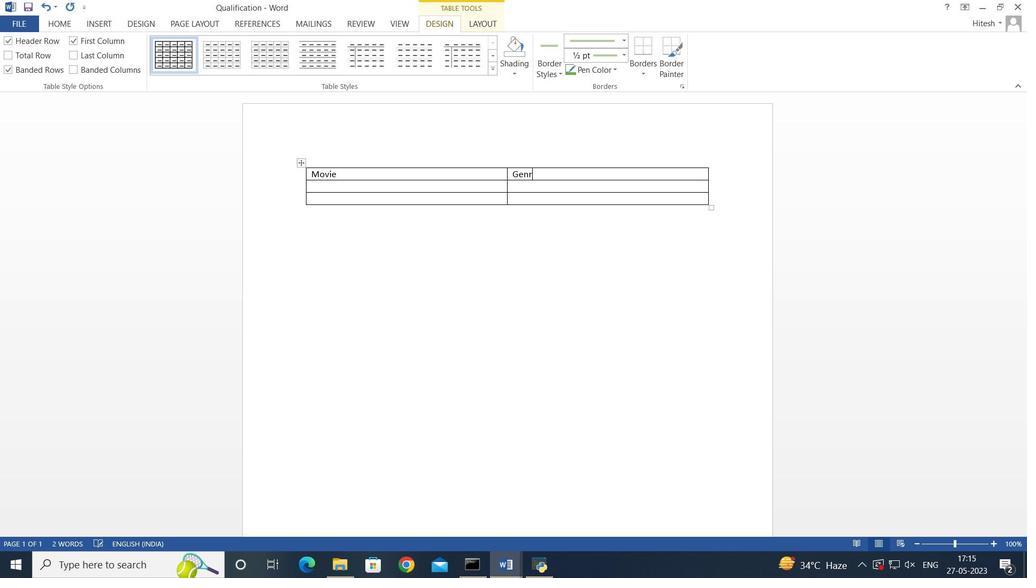 
Action: Mouse moved to (439, 187)
Screenshot: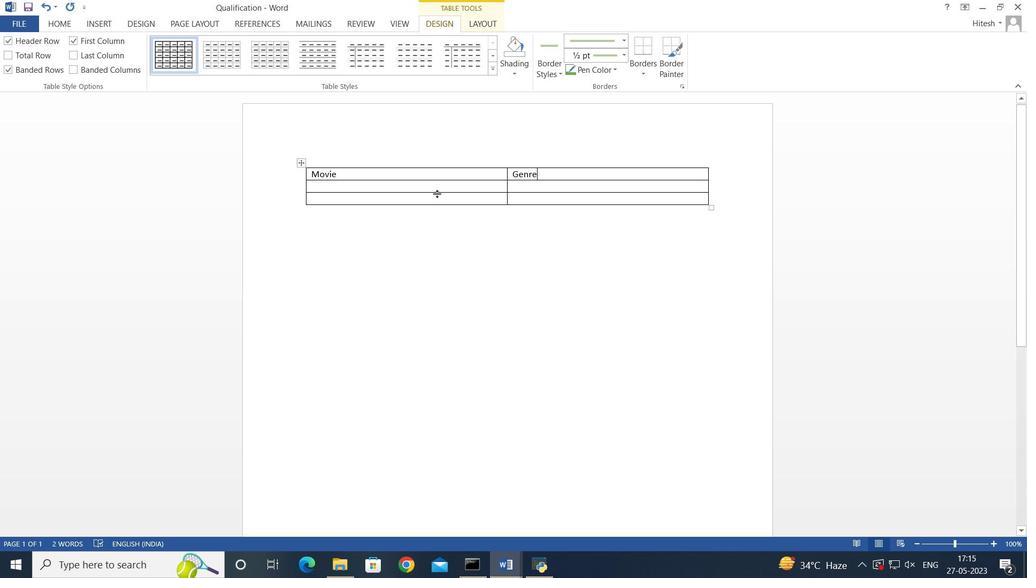 
Action: Mouse pressed left at (439, 187)
Screenshot: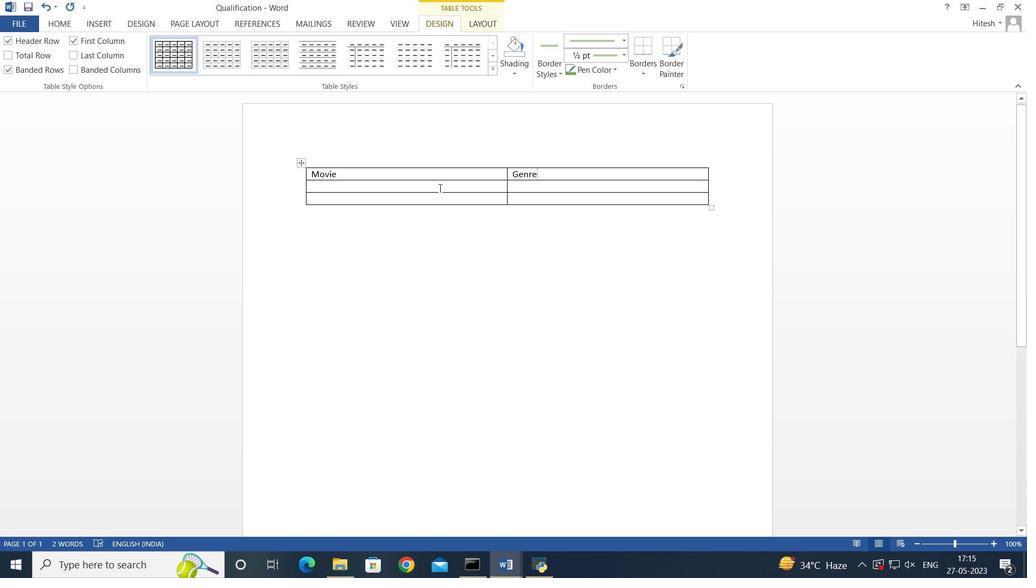 
Action: Key pressed <Key.shift>Inception<Key.space>
Screenshot: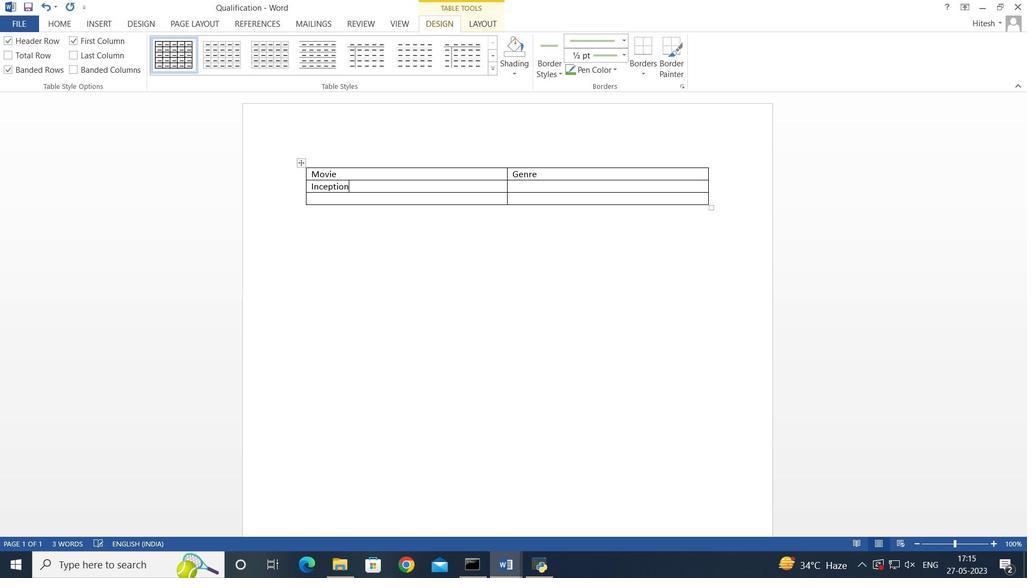 
Action: Mouse moved to (422, 201)
Screenshot: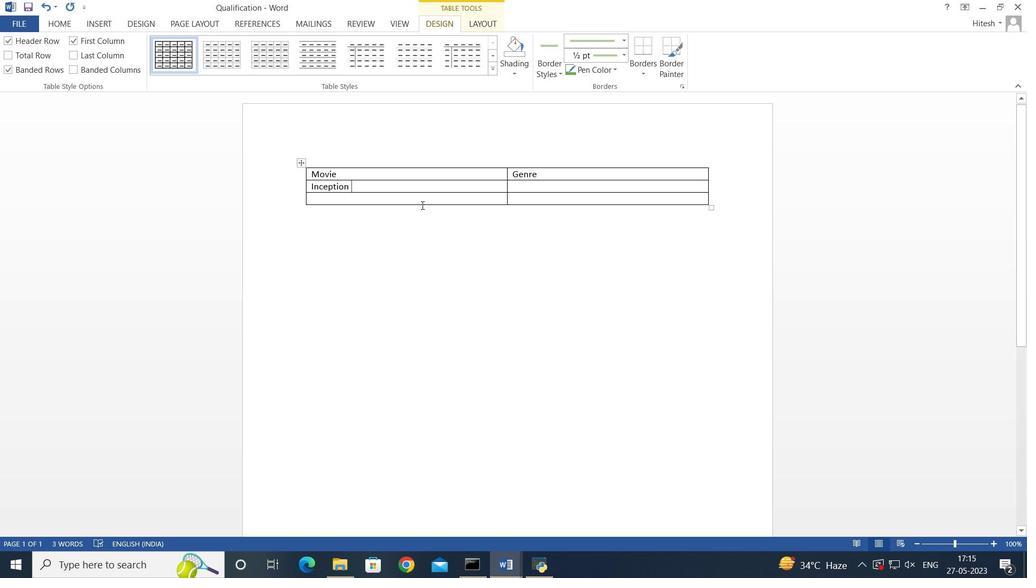 
Action: Mouse pressed left at (422, 201)
Screenshot: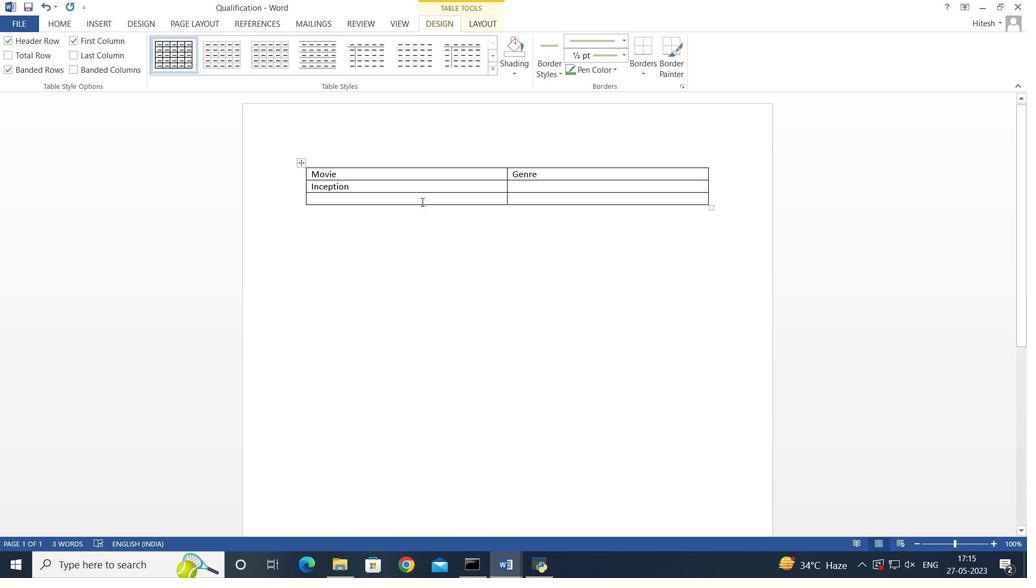 
Action: Key pressed <Key.shift>The<Key.space><Key.shift>Avengers<Key.space>
Screenshot: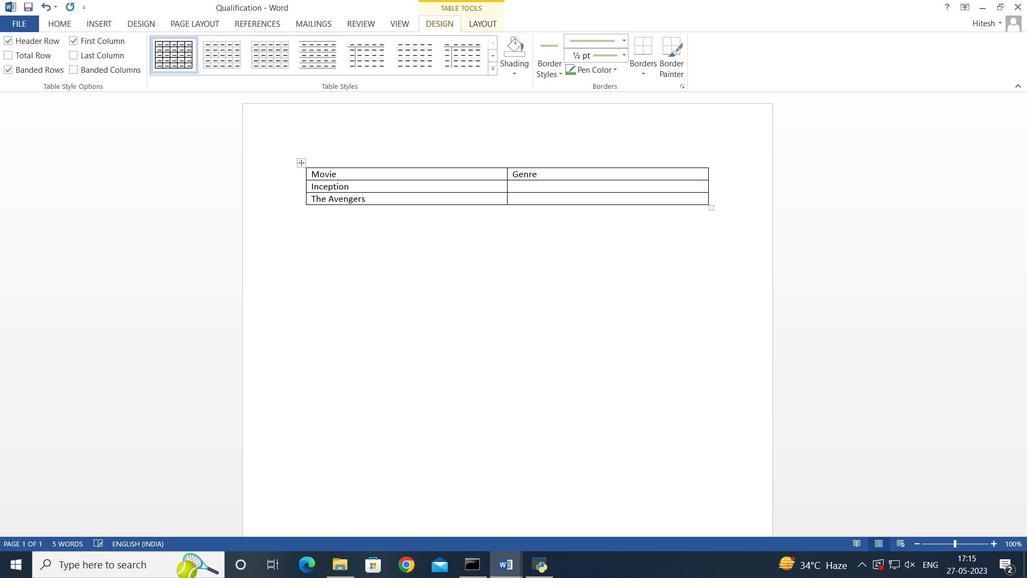
Action: Mouse moved to (525, 185)
Screenshot: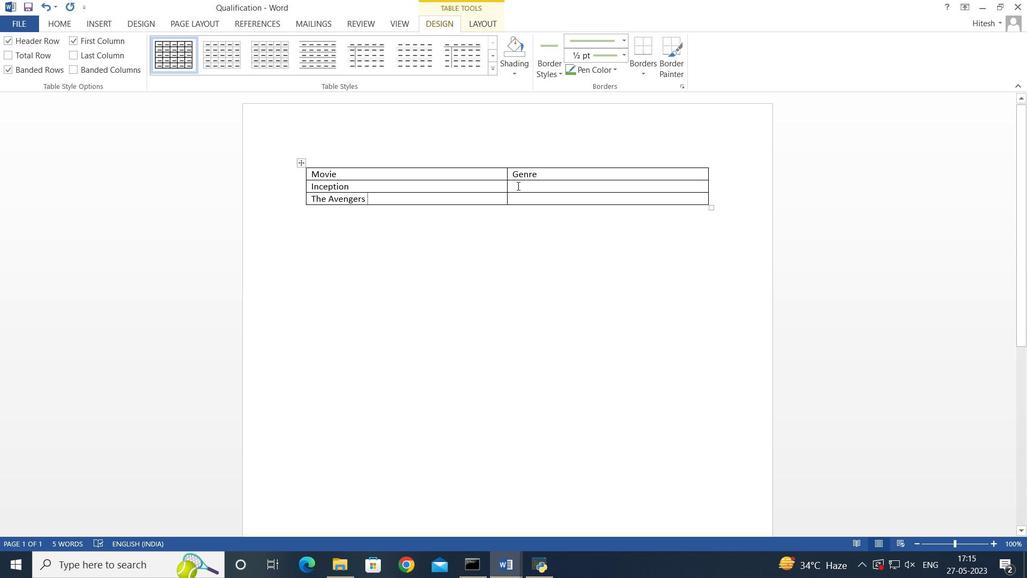 
Action: Mouse pressed left at (525, 185)
Screenshot: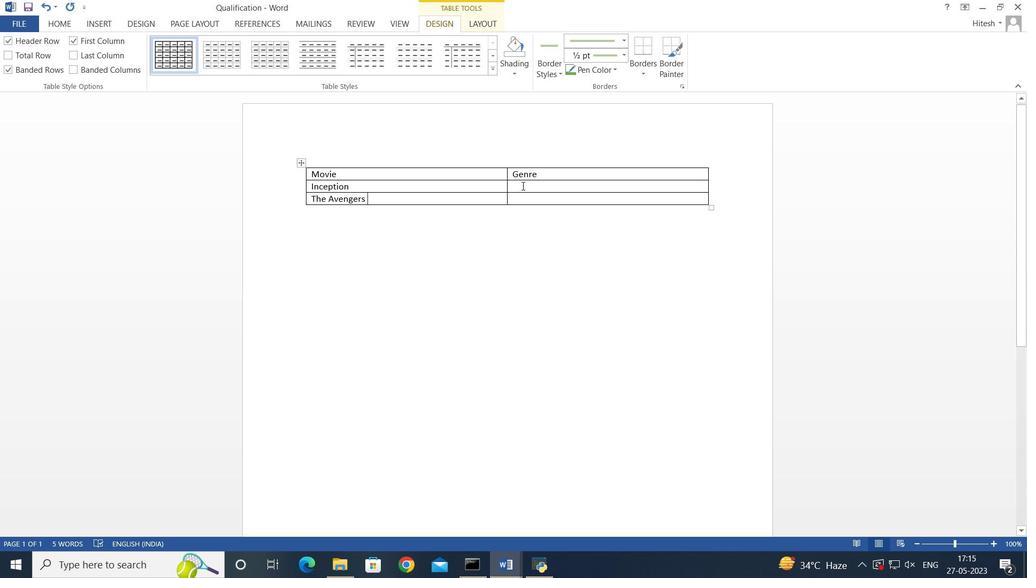 
Action: Mouse moved to (525, 185)
Screenshot: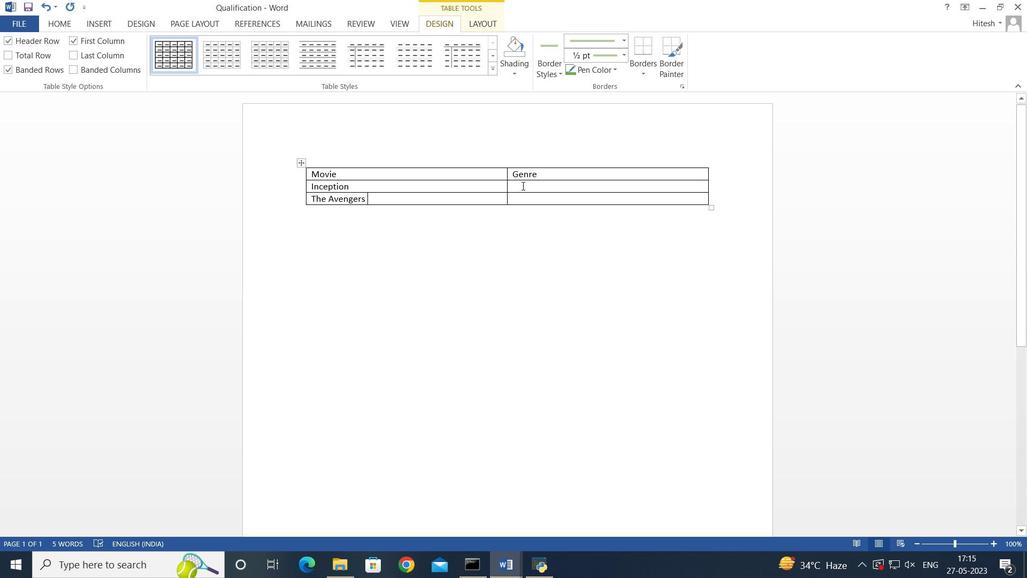 
Action: Key pressed <Key.shift>Thriller<Key.space>
Screenshot: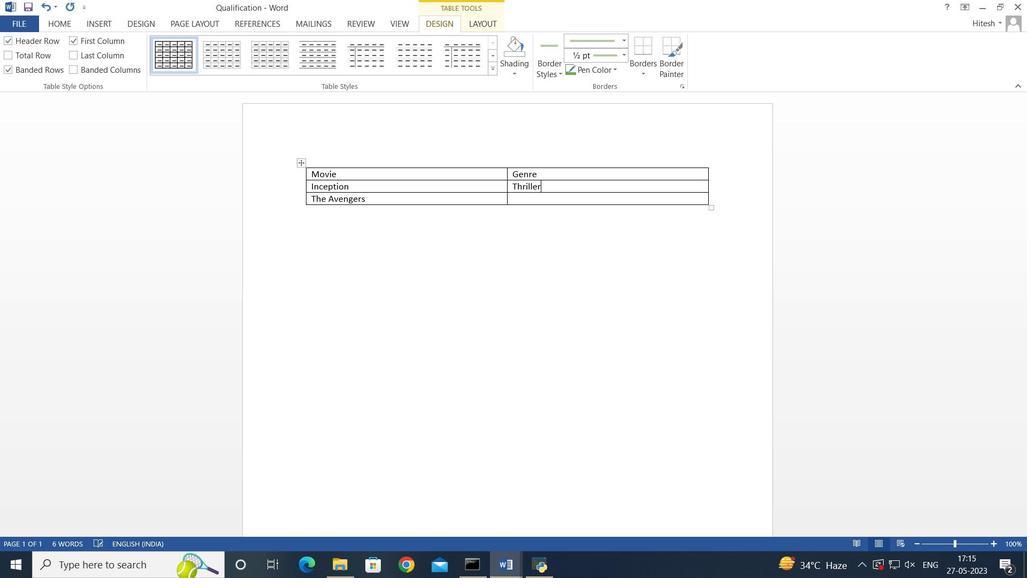 
Action: Mouse moved to (572, 199)
Screenshot: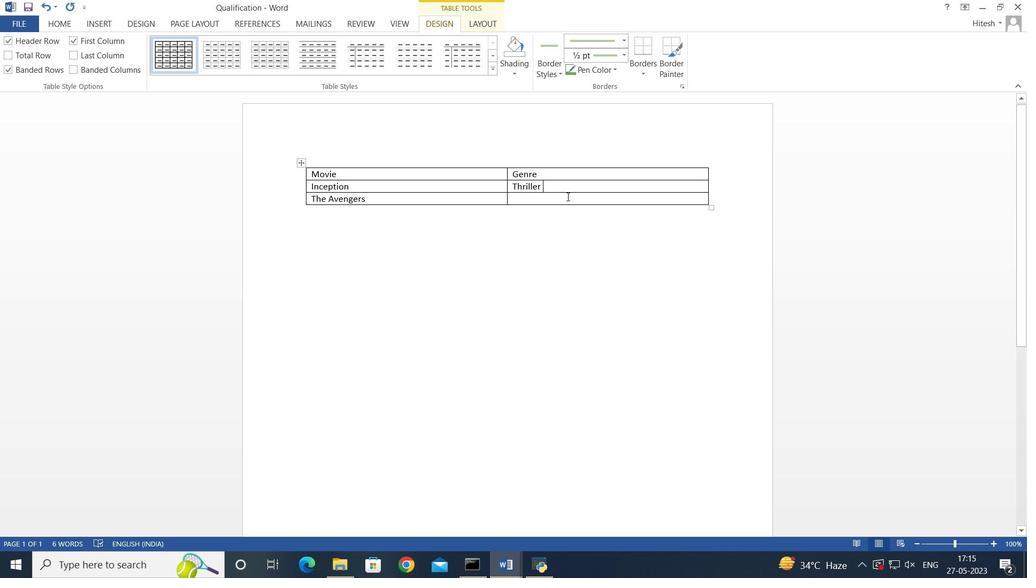 
Action: Mouse pressed left at (572, 199)
Screenshot: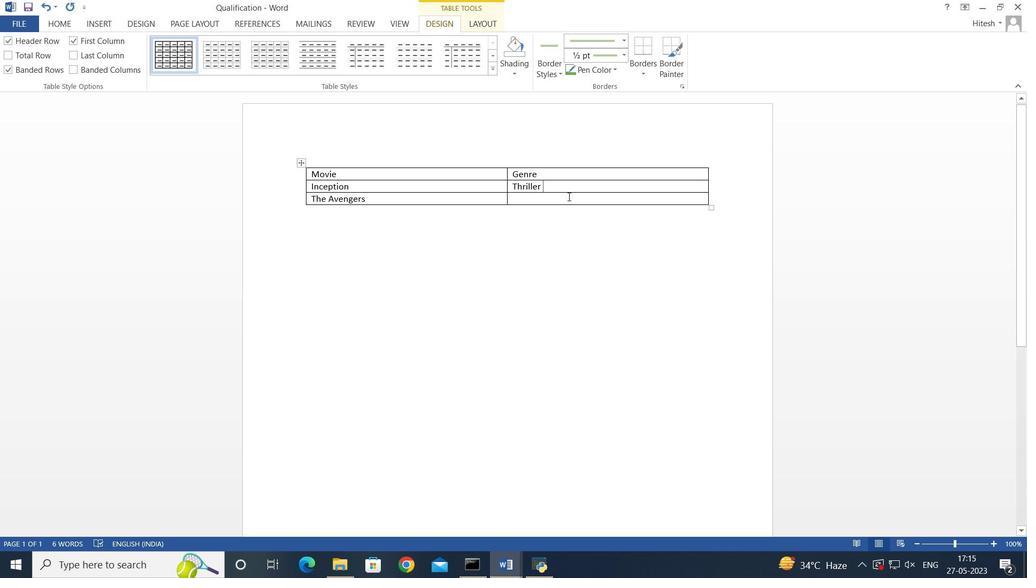 
Action: Key pressed <Key.shift><Key.shift><Key.shift>Action<Key.space>
Screenshot: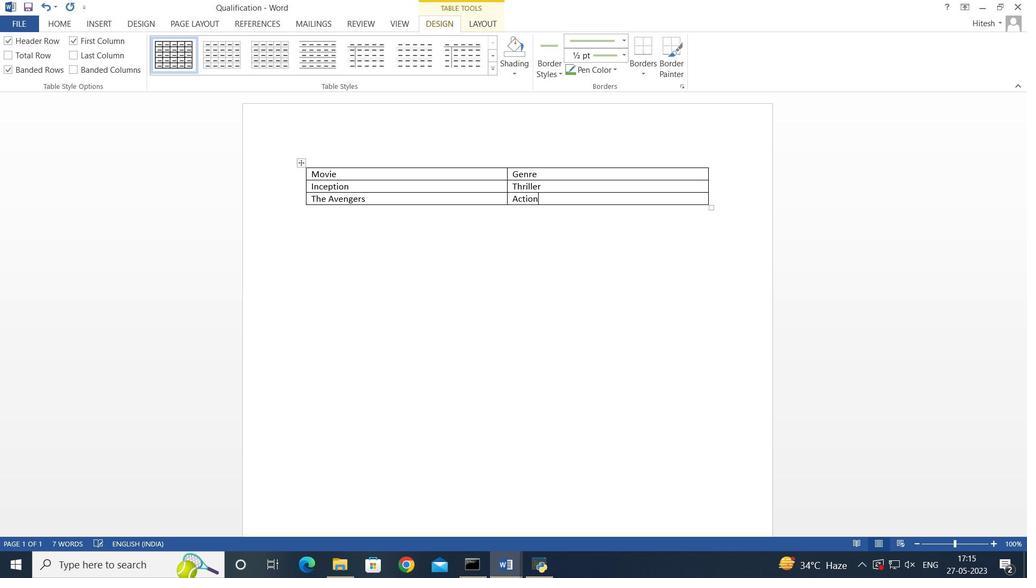 
Action: Mouse moved to (302, 161)
Screenshot: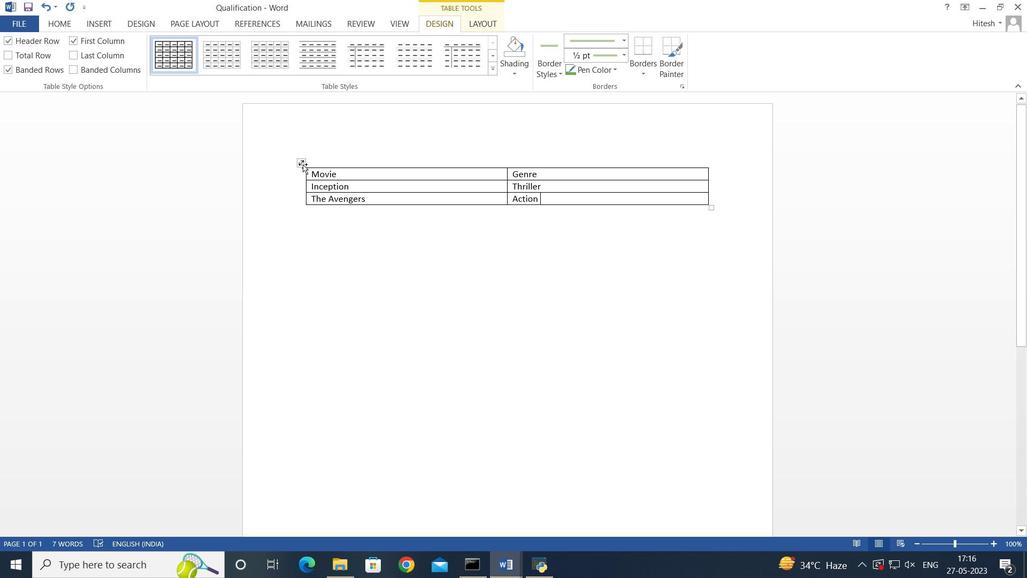 
Action: Mouse pressed left at (302, 161)
Screenshot: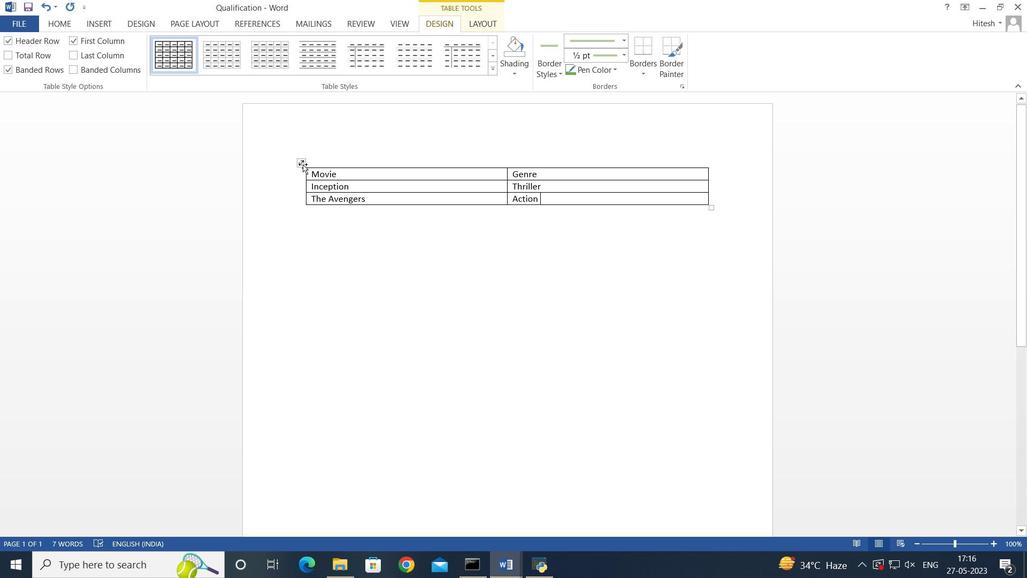 
Action: Mouse moved to (494, 64)
Screenshot: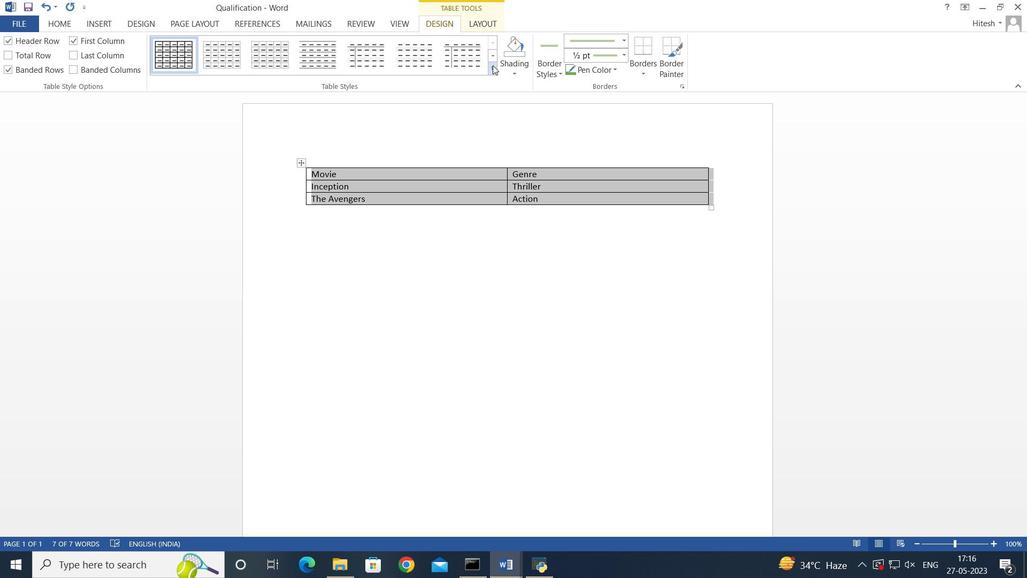 
Action: Mouse pressed left at (494, 64)
Screenshot: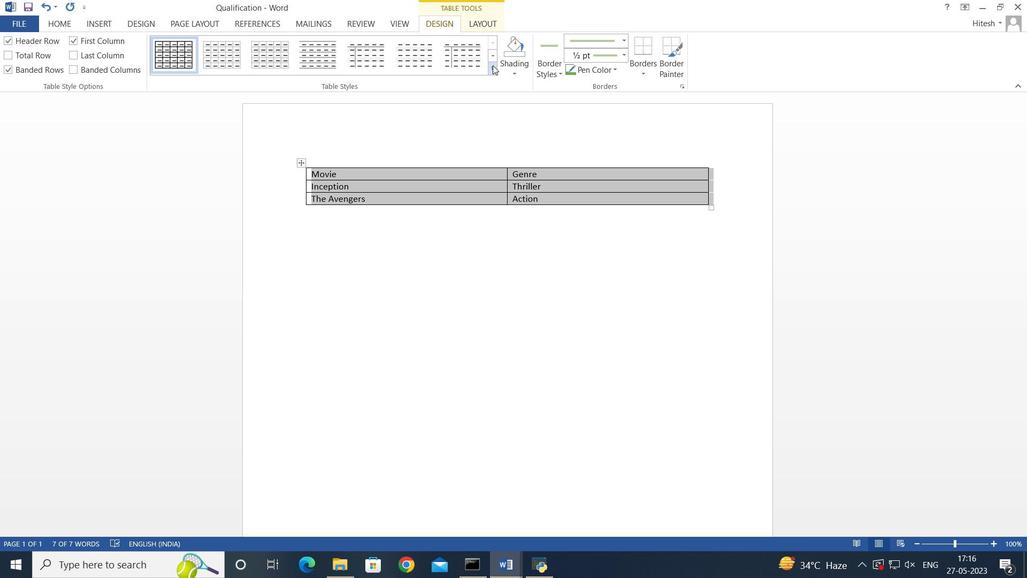
Action: Mouse moved to (174, 232)
Screenshot: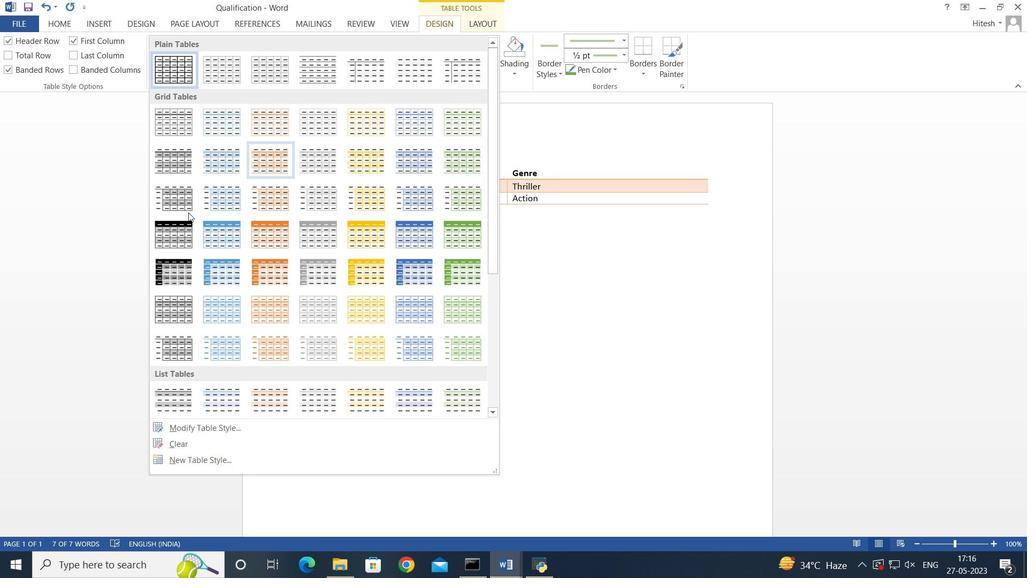 
Action: Mouse pressed left at (174, 232)
Screenshot: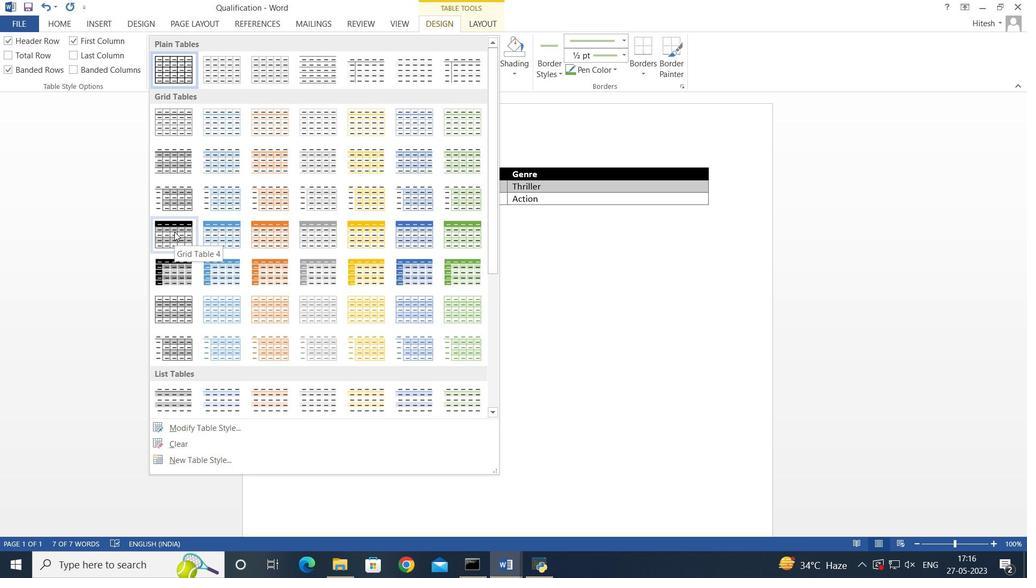 
Action: Mouse moved to (439, 260)
Screenshot: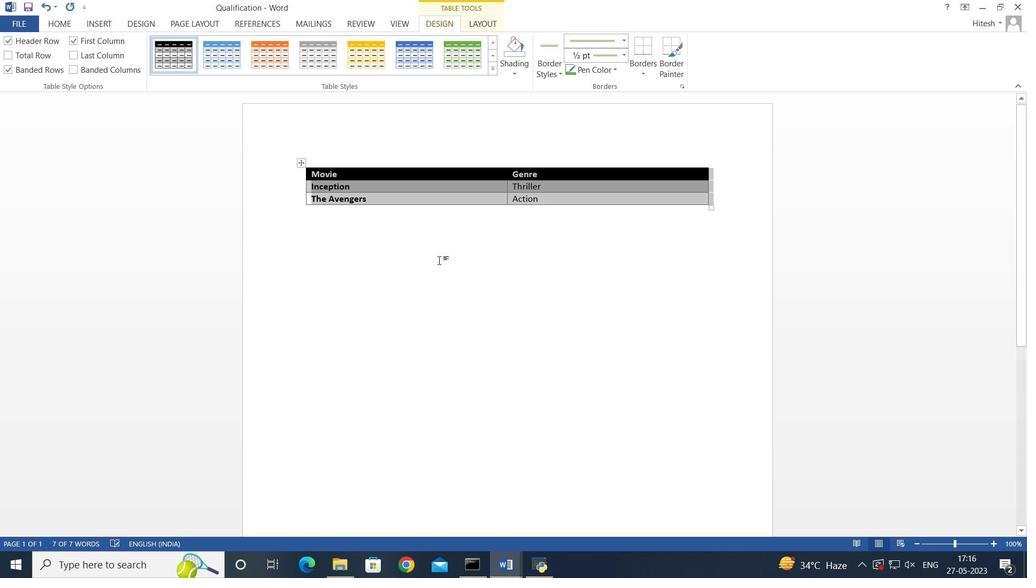 
Action: Mouse pressed left at (439, 260)
Screenshot: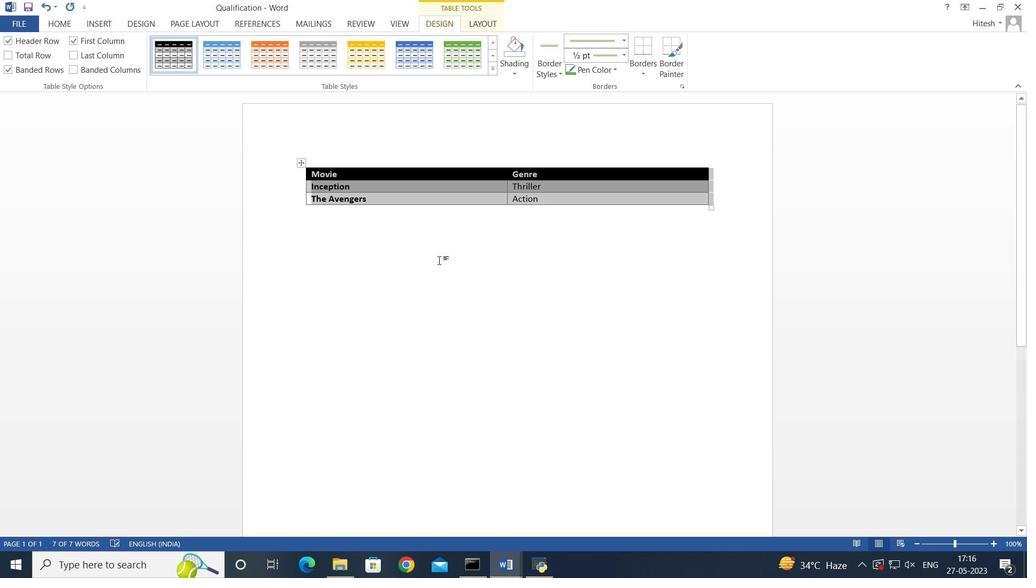 
Action: Mouse moved to (327, 232)
Screenshot: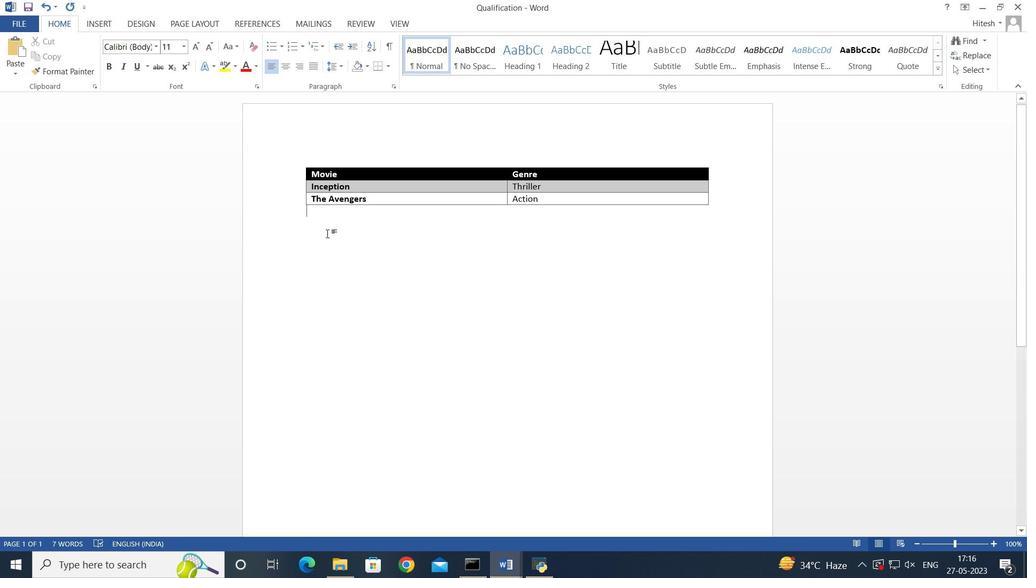 
Action: Mouse pressed left at (327, 232)
Screenshot: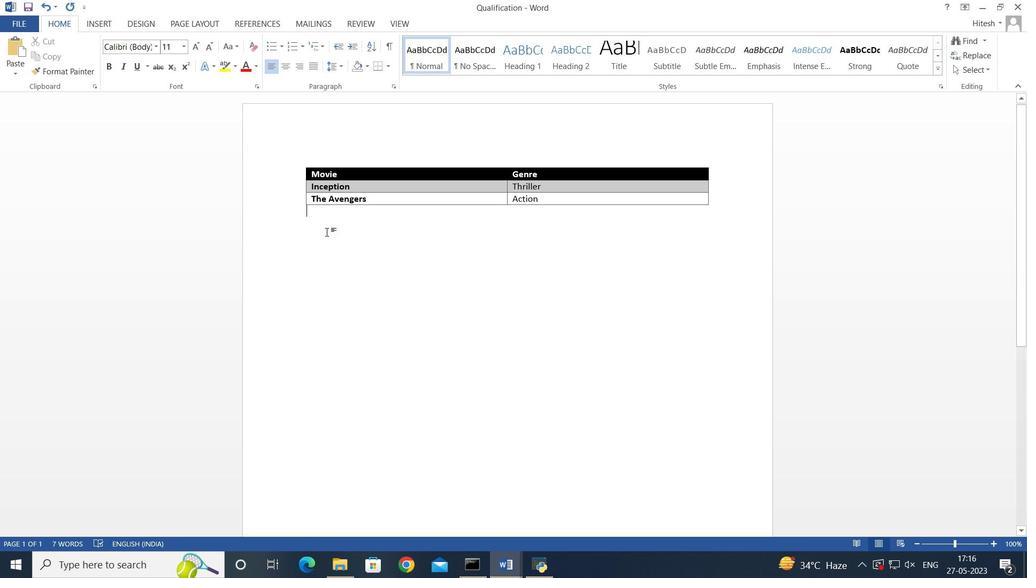 
Action: Mouse moved to (335, 137)
Screenshot: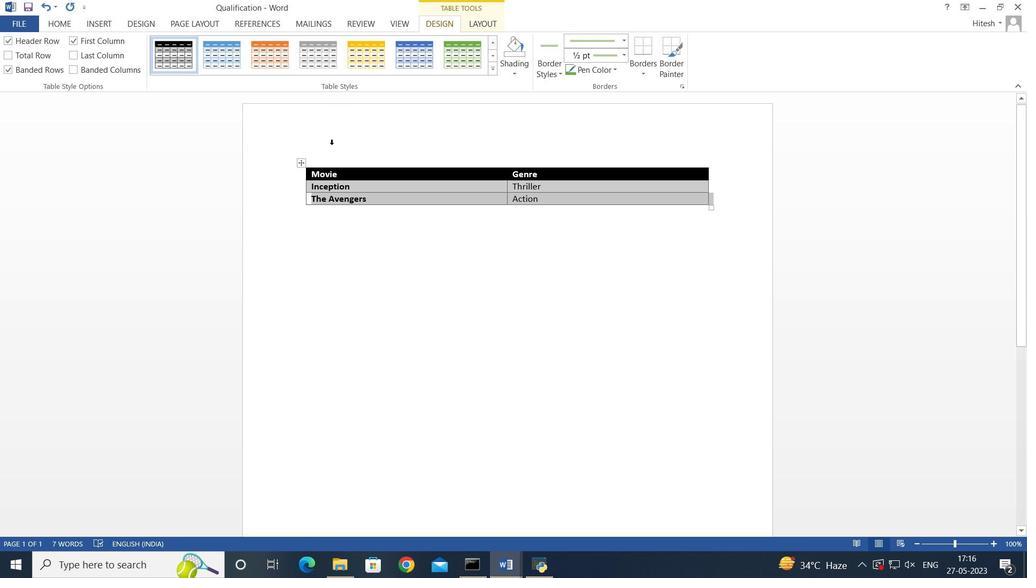 
Action: Mouse pressed left at (335, 137)
Screenshot: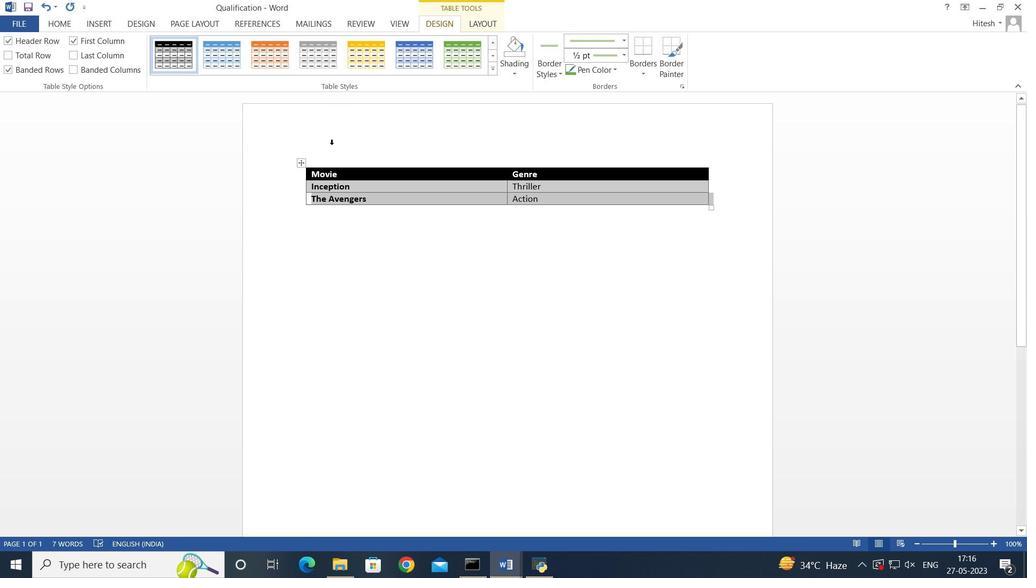 
Action: Mouse moved to (369, 252)
Screenshot: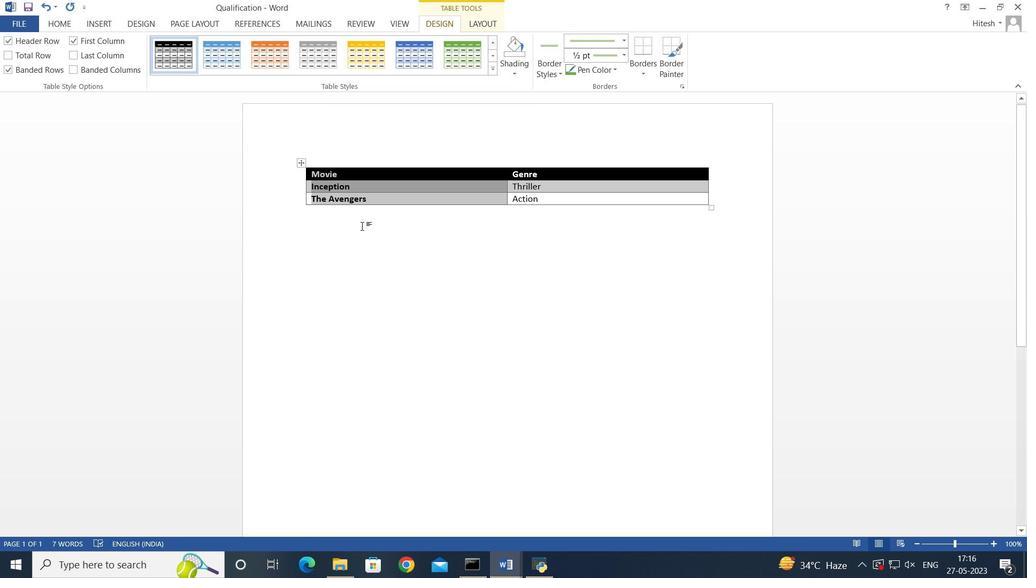 
Action: Mouse pressed left at (369, 252)
Screenshot: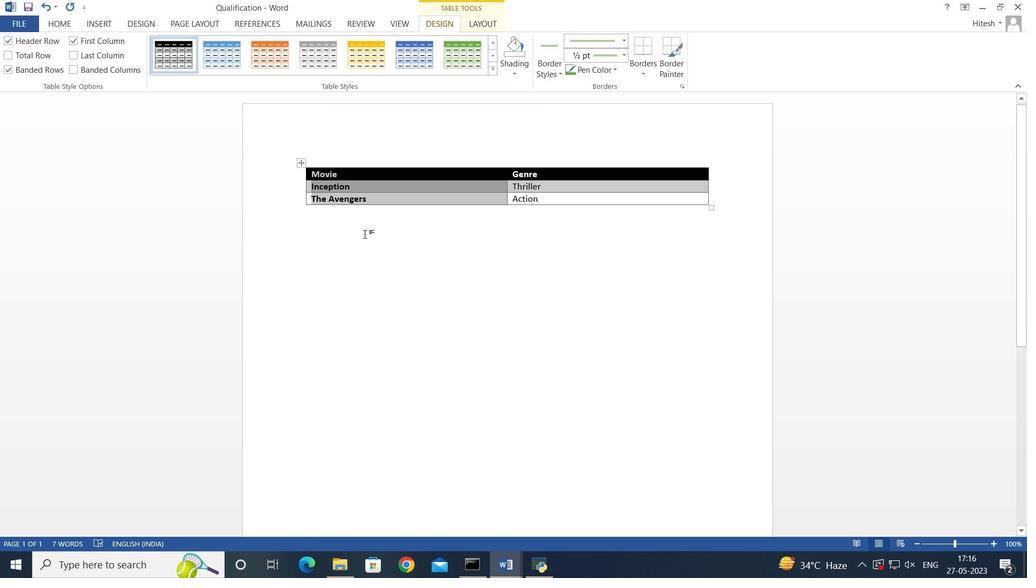 
Action: Mouse moved to (371, 248)
Screenshot: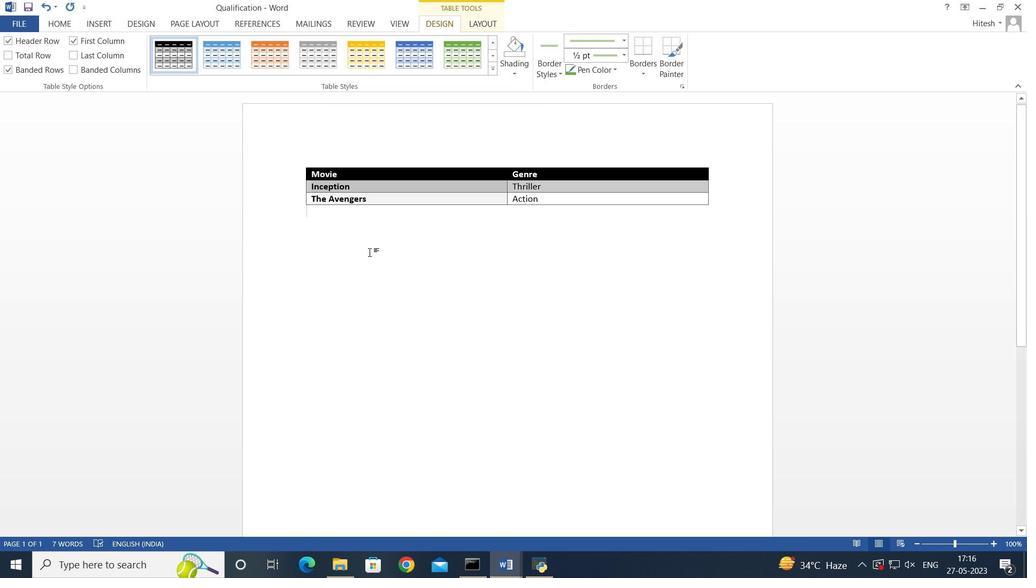 
